 Task: Open Card Card0000000138 in Board Board0000000035 in Workspace WS0000000012 in Trello. Add Member Mailaustralia7@gmail.com to Card Card0000000138 in Board Board0000000035 in Workspace WS0000000012 in Trello. Add Blue Label titled Label0000000138 to Card Card0000000138 in Board Board0000000035 in Workspace WS0000000012 in Trello. Add Checklist CL0000000138 to Card Card0000000138 in Board Board0000000035 in Workspace WS0000000012 in Trello. Add Dates with Start Date as Sep 01 2023 and Due Date as Sep 30 2023 to Card Card0000000138 in Board Board0000000035 in Workspace WS0000000012 in Trello
Action: Mouse moved to (279, 305)
Screenshot: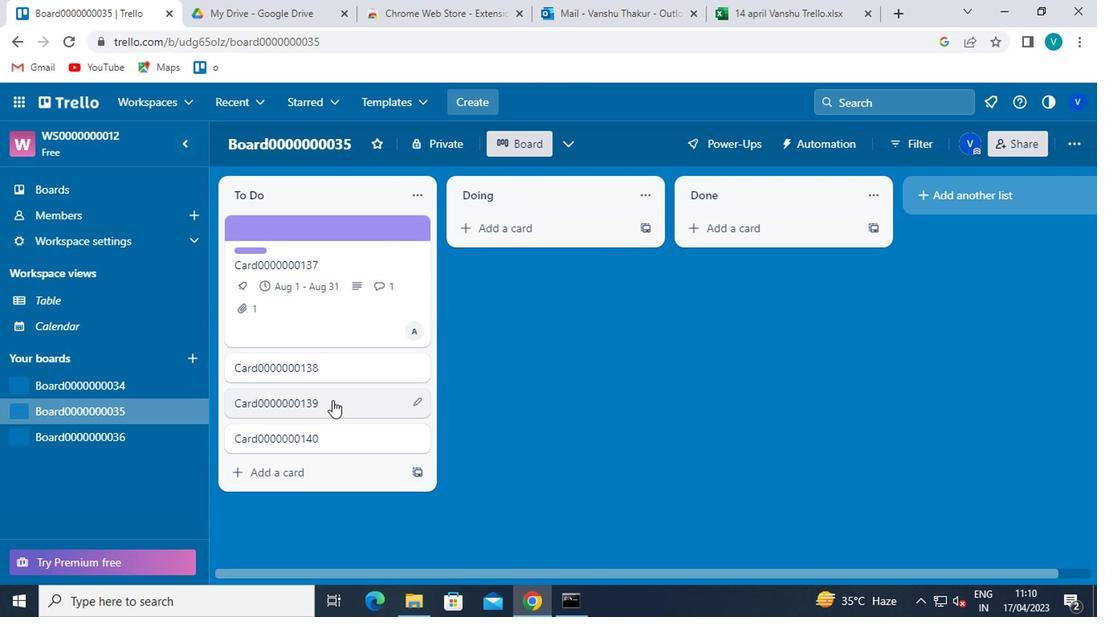 
Action: Mouse pressed left at (279, 305)
Screenshot: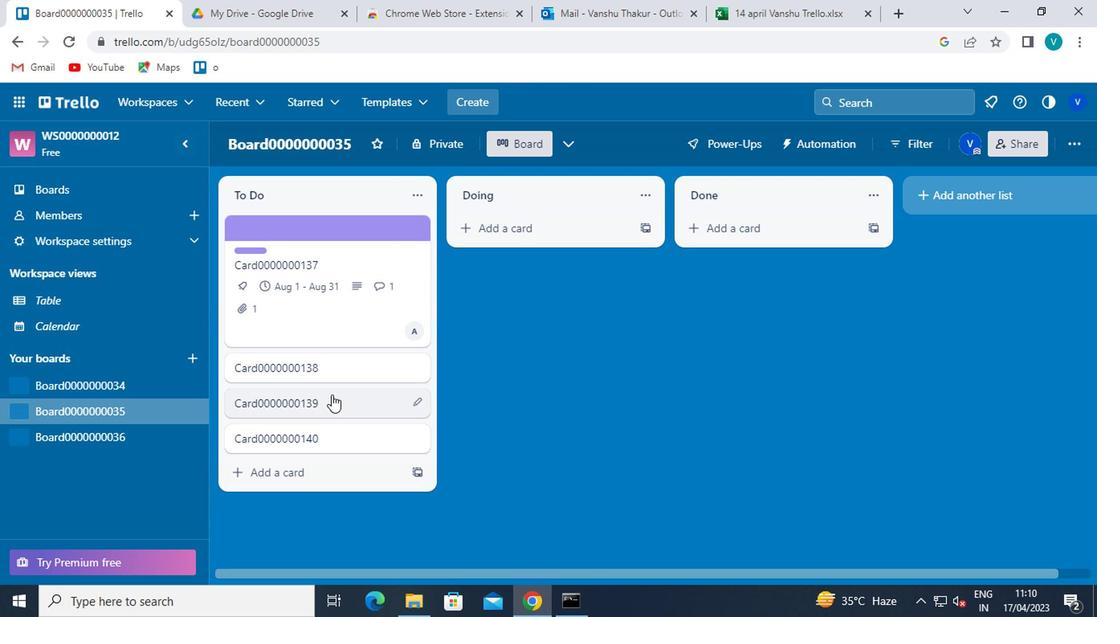 
Action: Mouse moved to (553, 203)
Screenshot: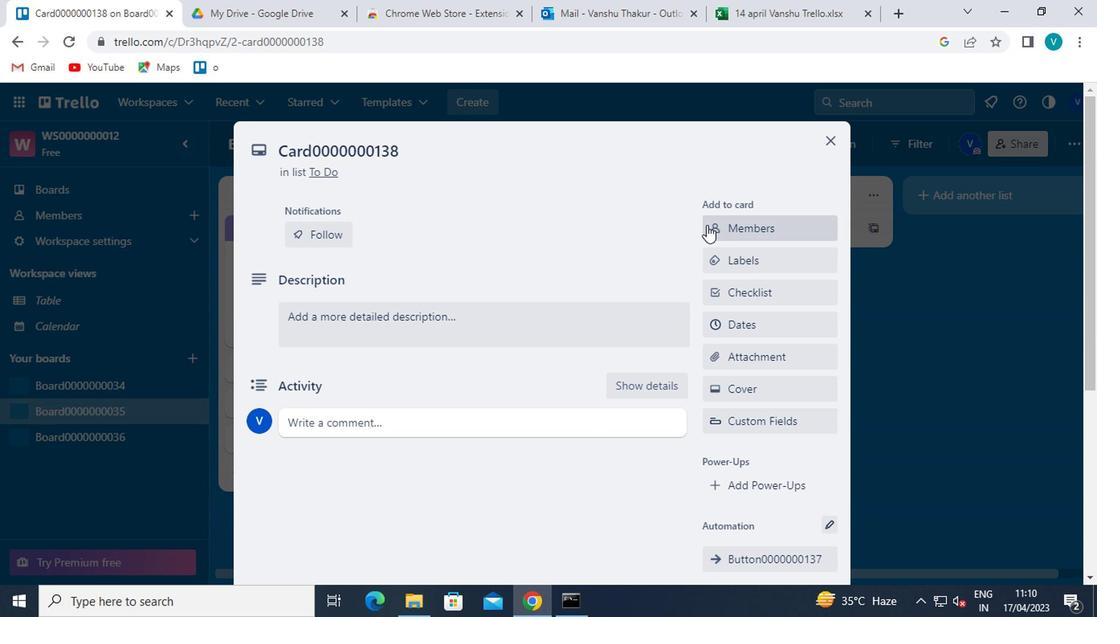 
Action: Mouse pressed left at (553, 203)
Screenshot: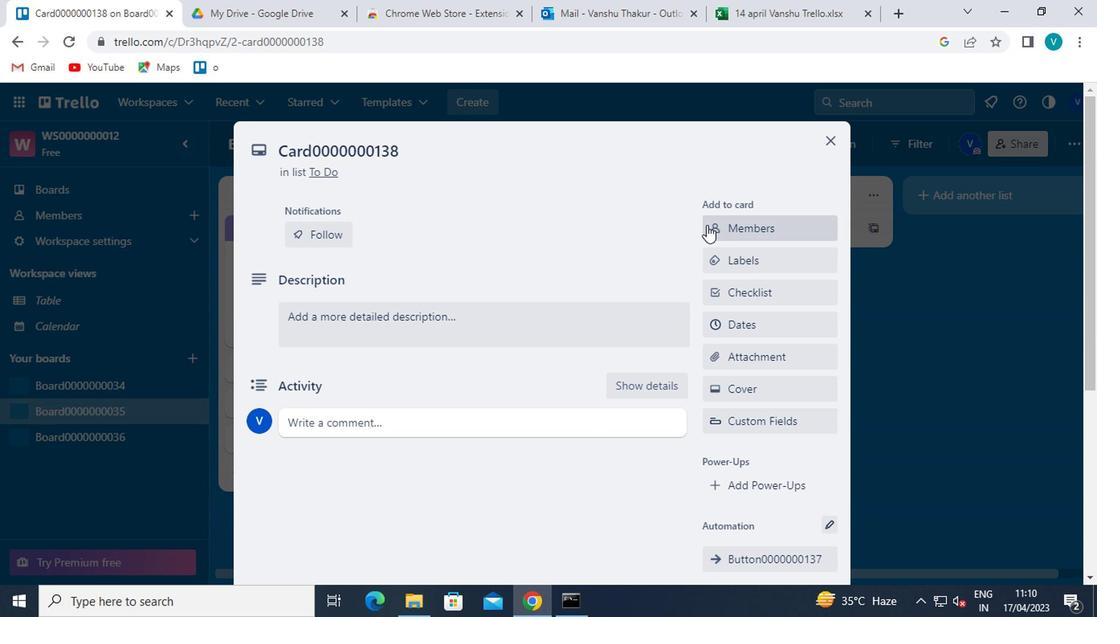 
Action: Mouse moved to (584, 259)
Screenshot: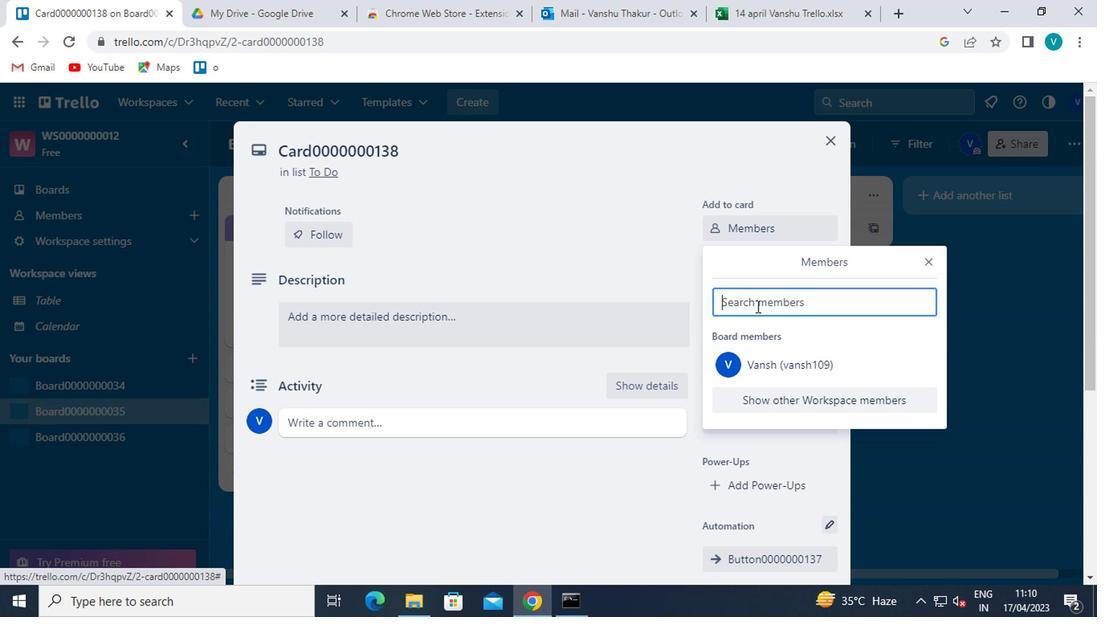 
Action: Mouse pressed left at (584, 259)
Screenshot: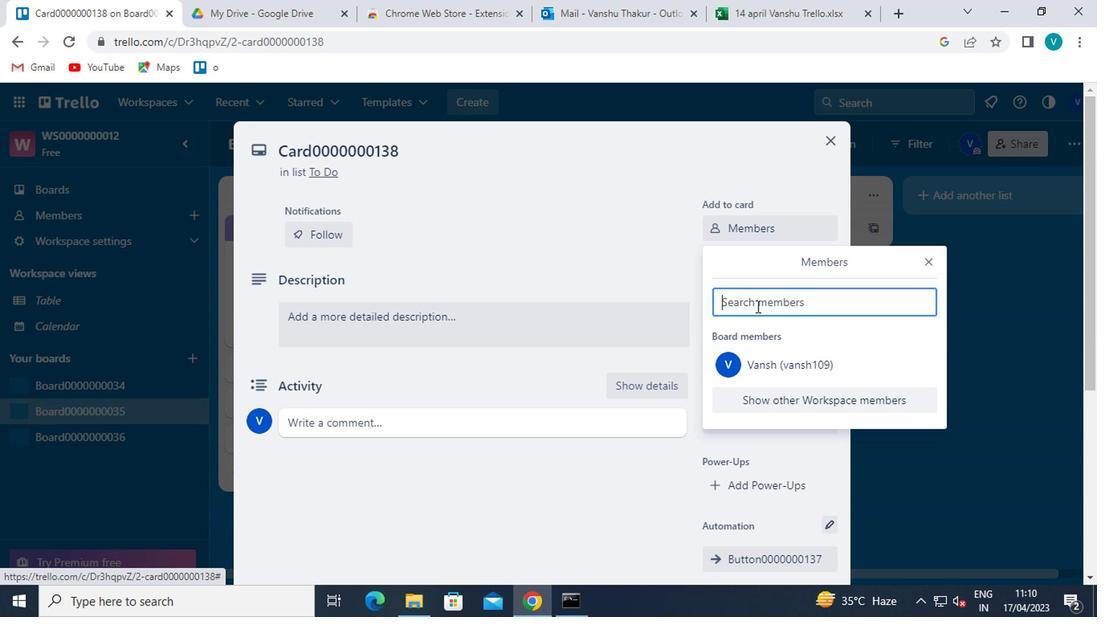 
Action: Key pressed <Key.shift>MAILAUSTRALIA
Screenshot: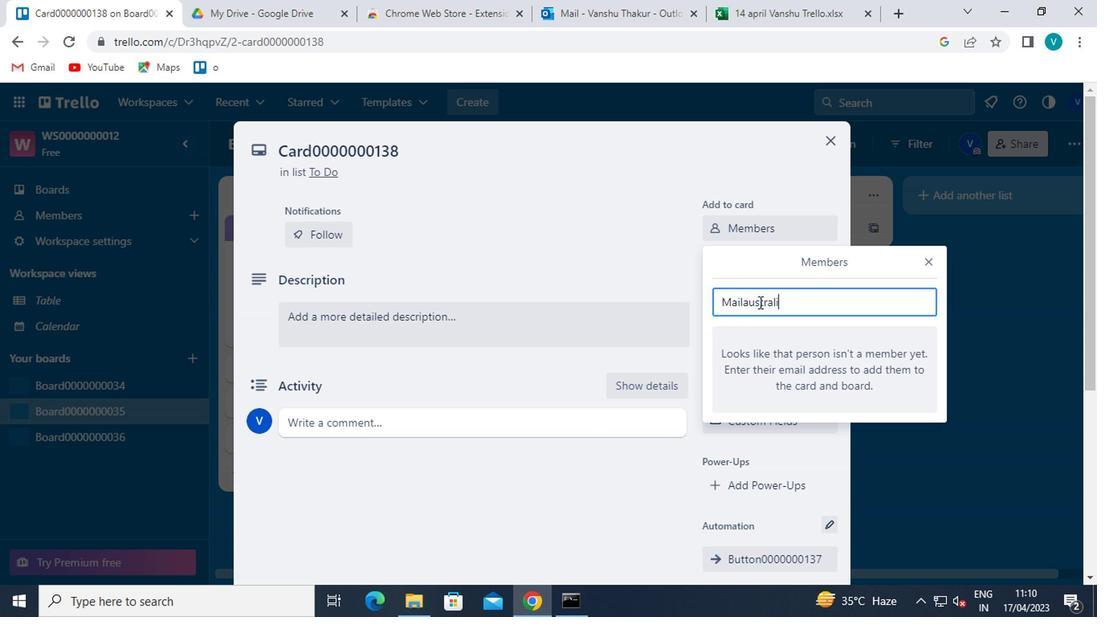 
Action: Mouse moved to (656, 275)
Screenshot: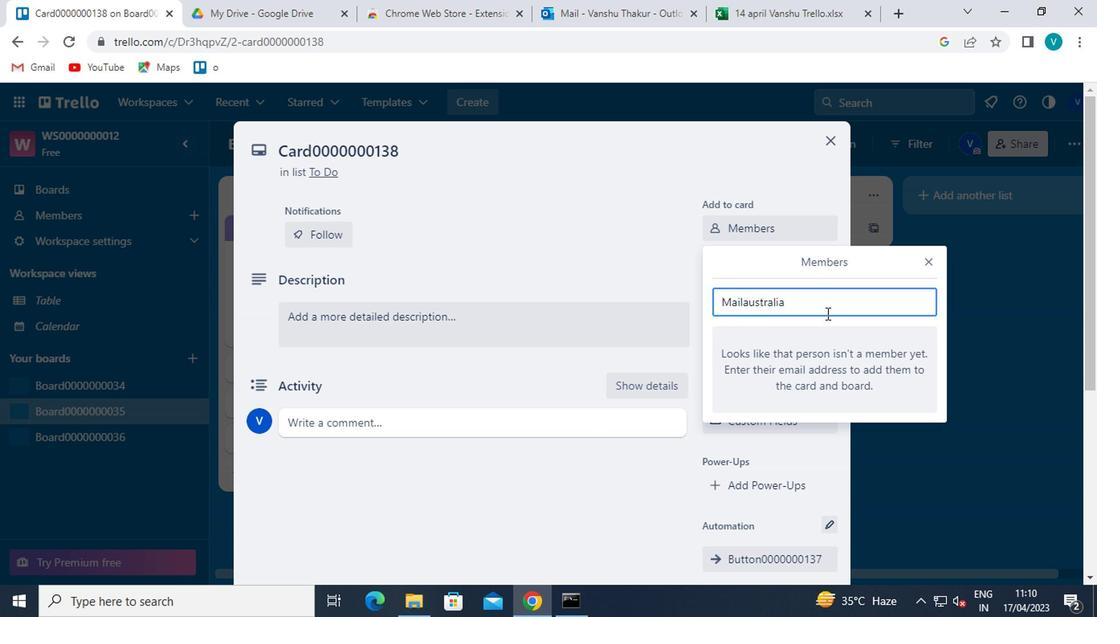 
Action: Key pressed 7<Key.shift>@GMAIL.COM
Screenshot: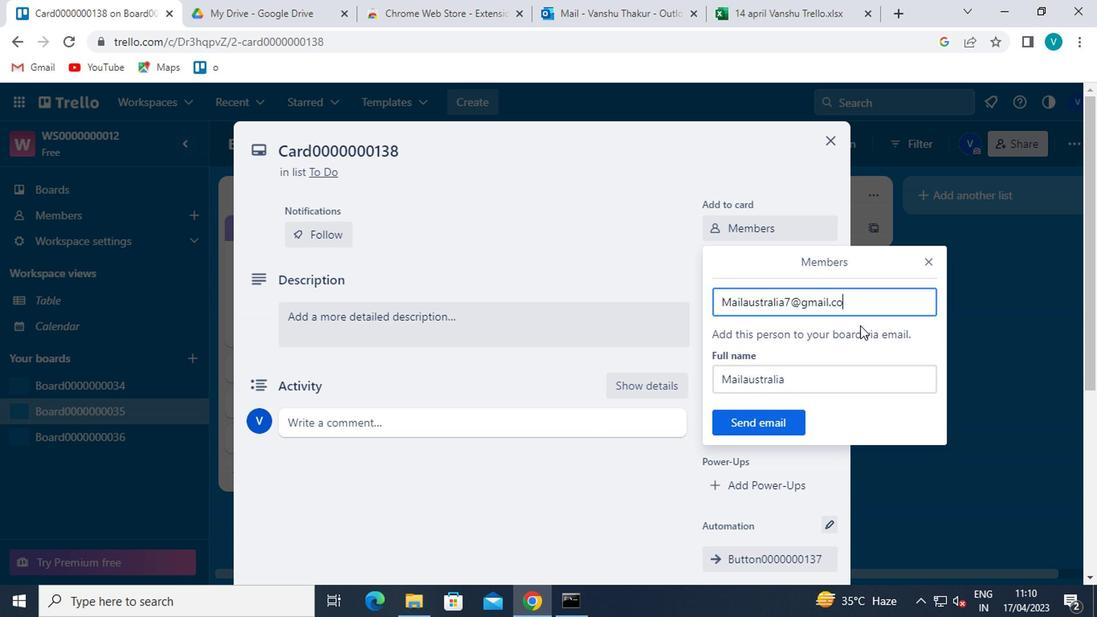 
Action: Mouse moved to (580, 340)
Screenshot: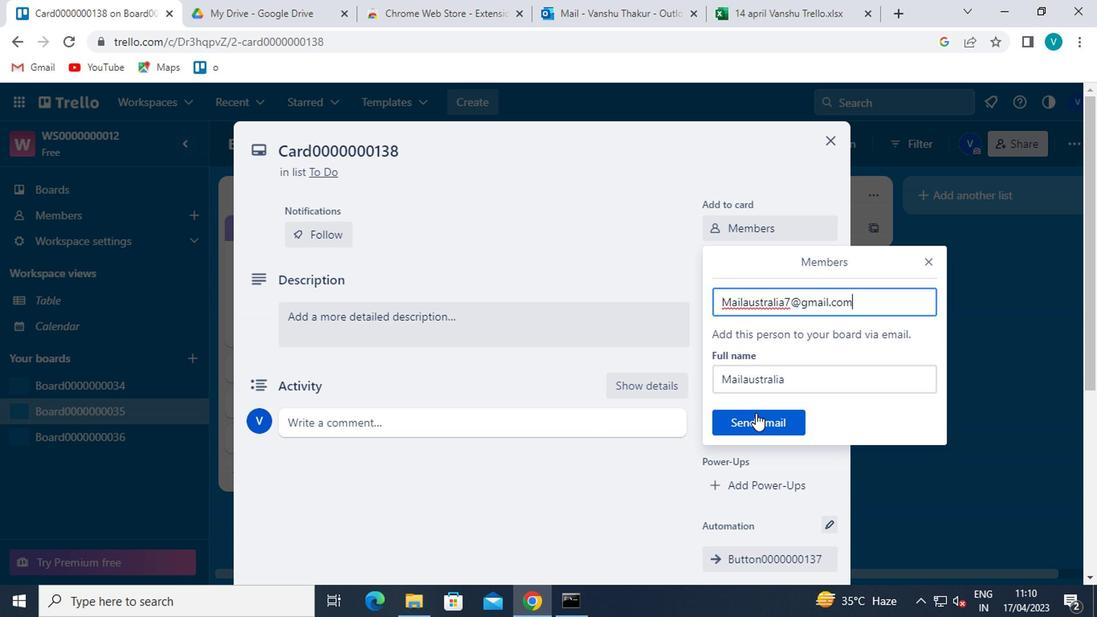 
Action: Mouse pressed left at (580, 340)
Screenshot: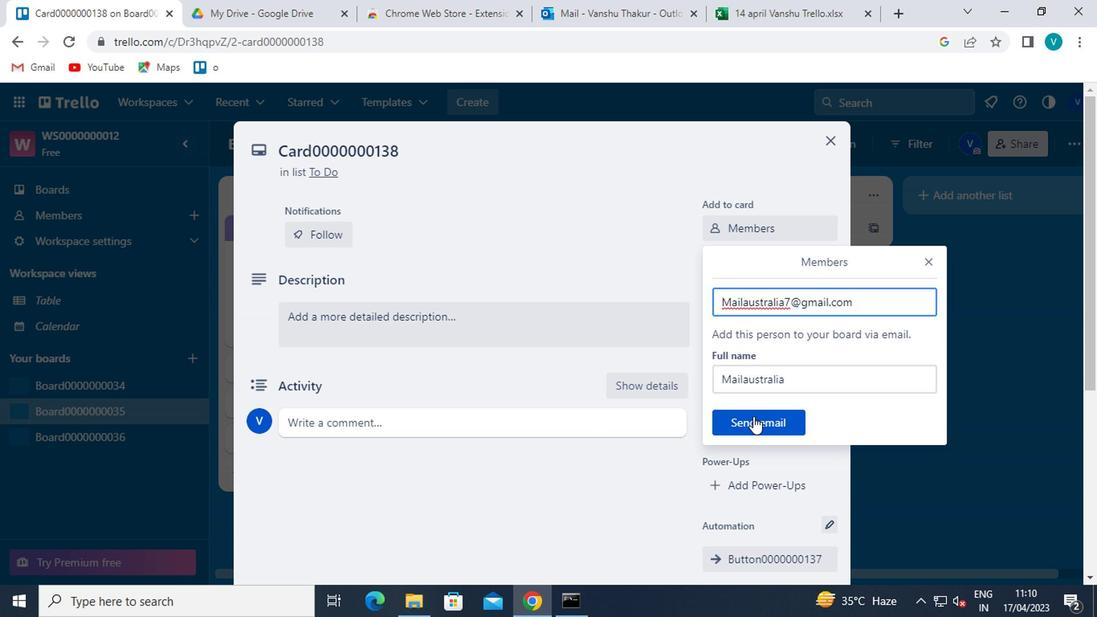 
Action: Mouse moved to (594, 225)
Screenshot: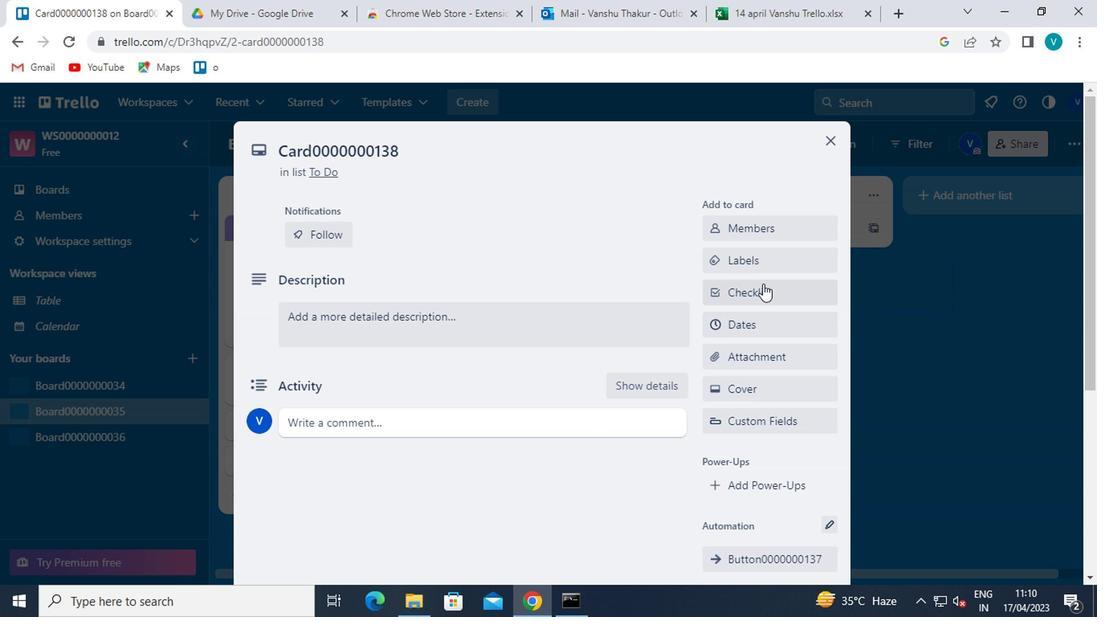 
Action: Mouse pressed left at (594, 225)
Screenshot: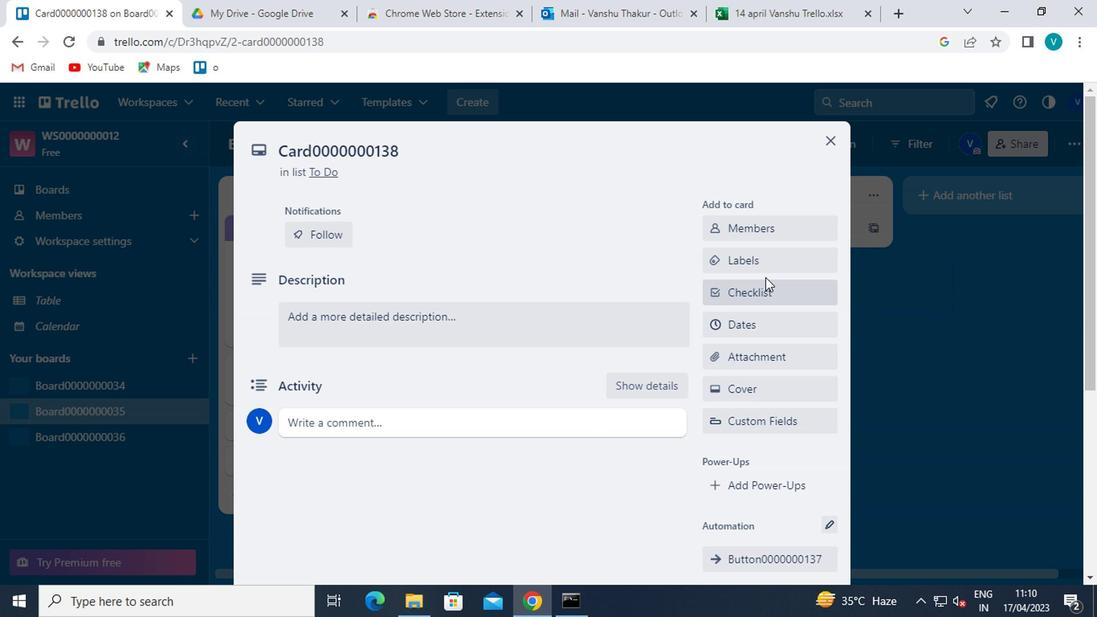 
Action: Mouse moved to (619, 369)
Screenshot: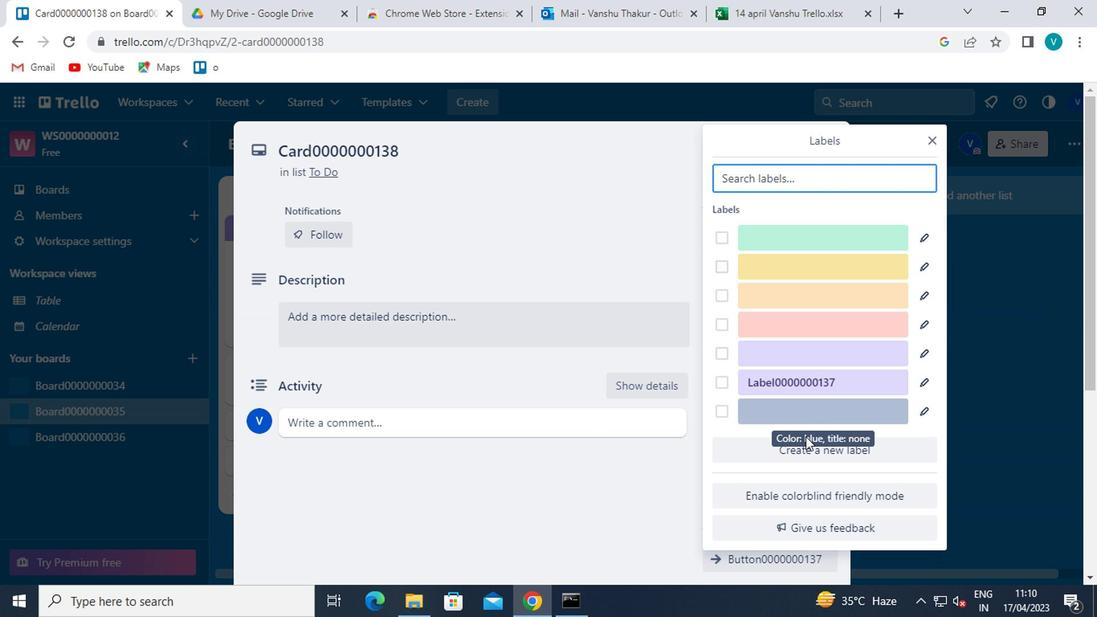 
Action: Mouse pressed left at (619, 369)
Screenshot: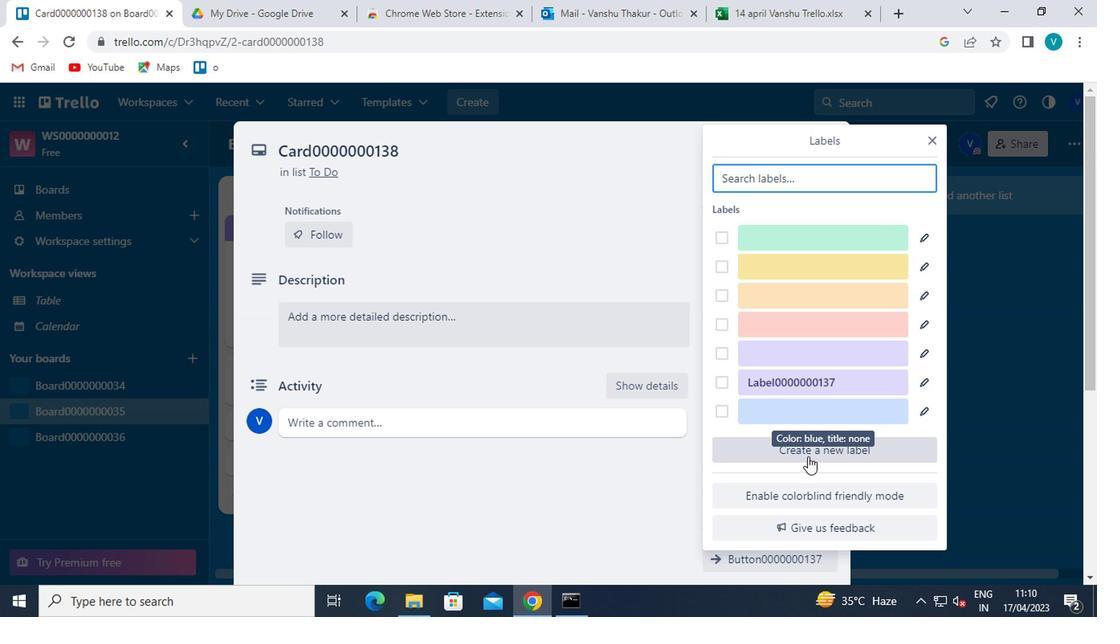 
Action: Mouse moved to (571, 370)
Screenshot: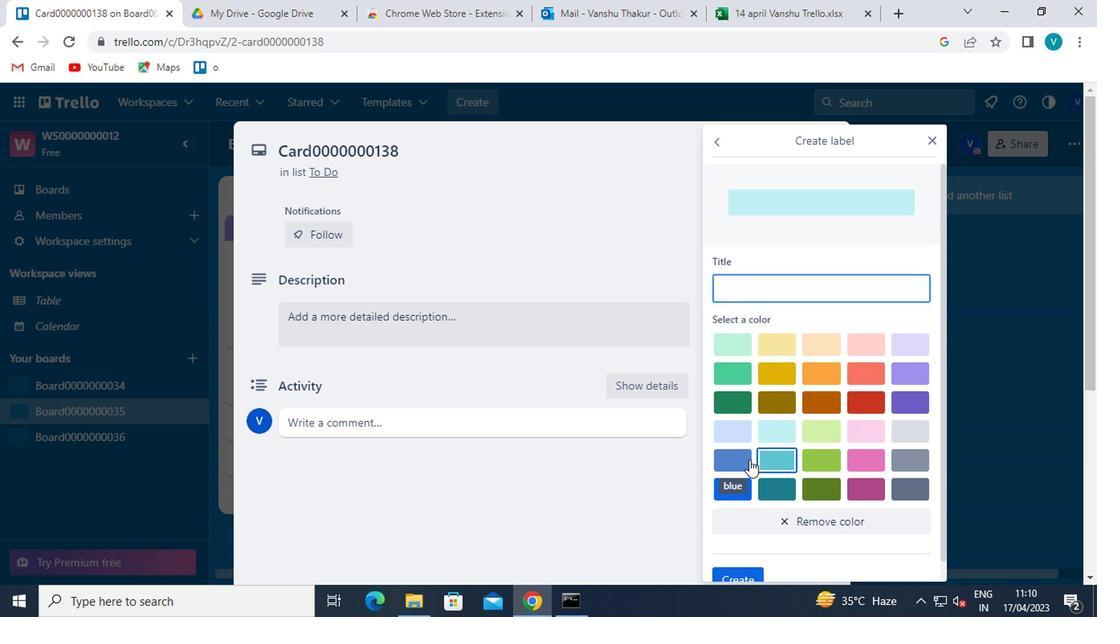
Action: Mouse pressed left at (571, 370)
Screenshot: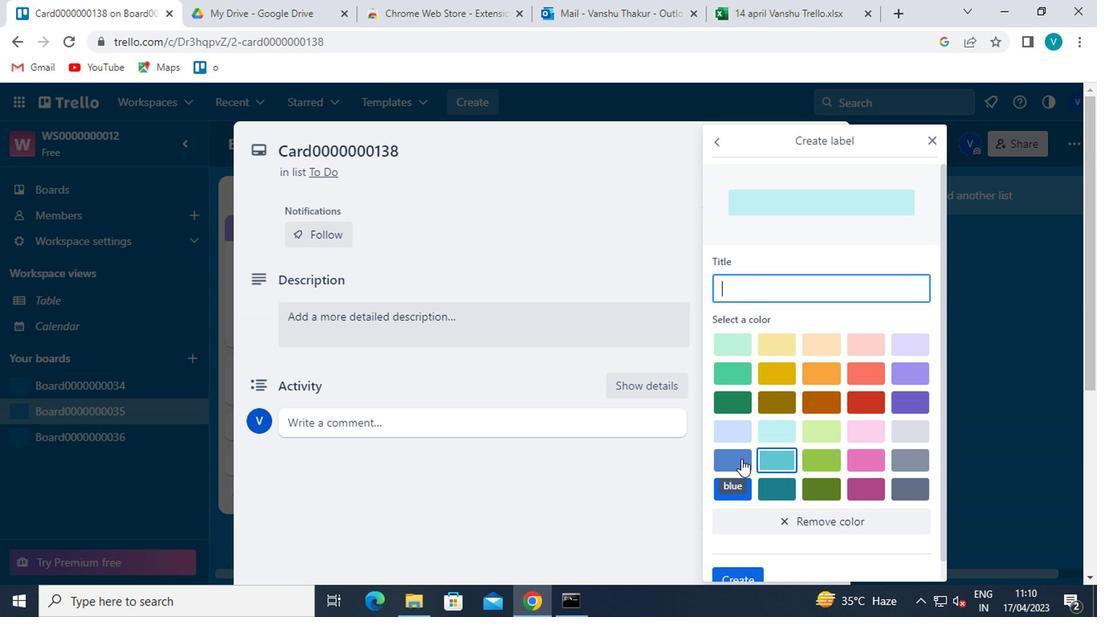 
Action: Mouse moved to (607, 245)
Screenshot: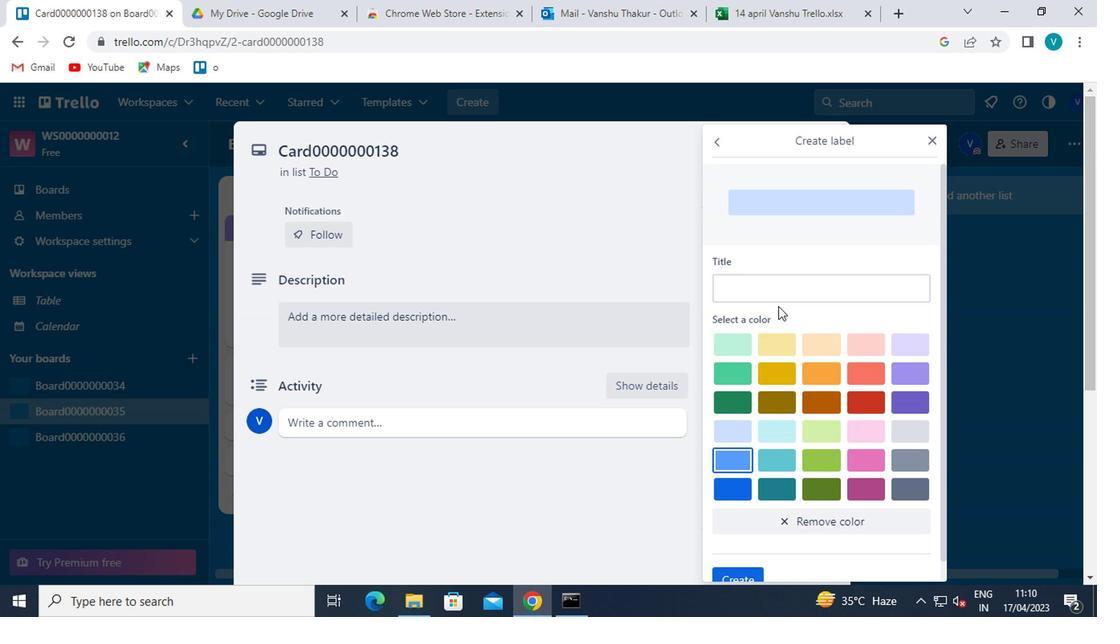 
Action: Mouse pressed left at (607, 245)
Screenshot: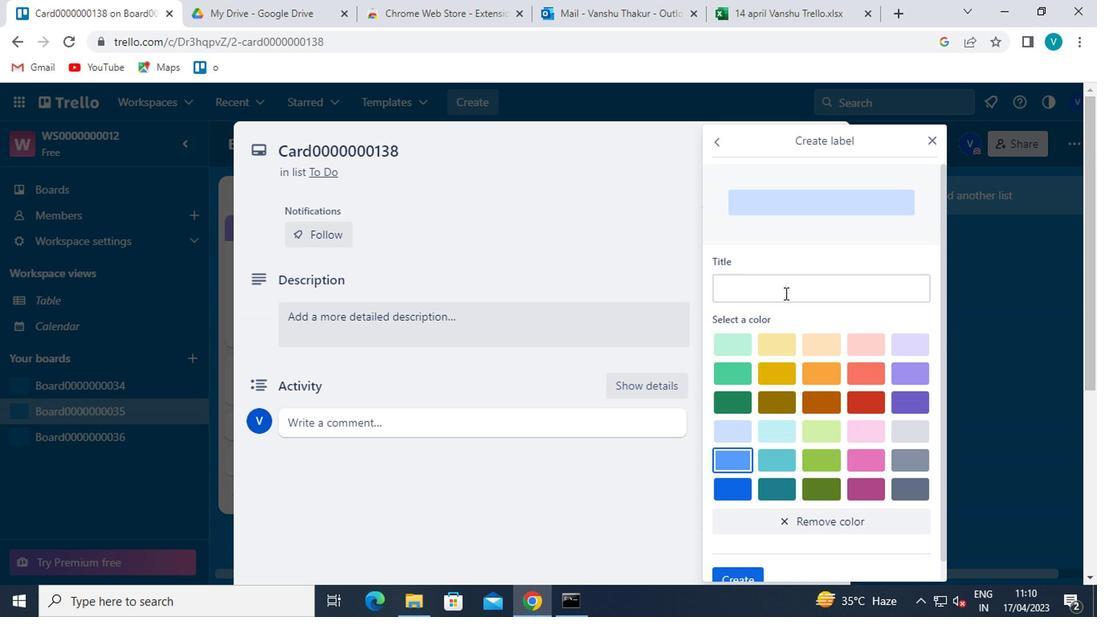 
Action: Key pressed <Key.shift>LABEL0000000138
Screenshot: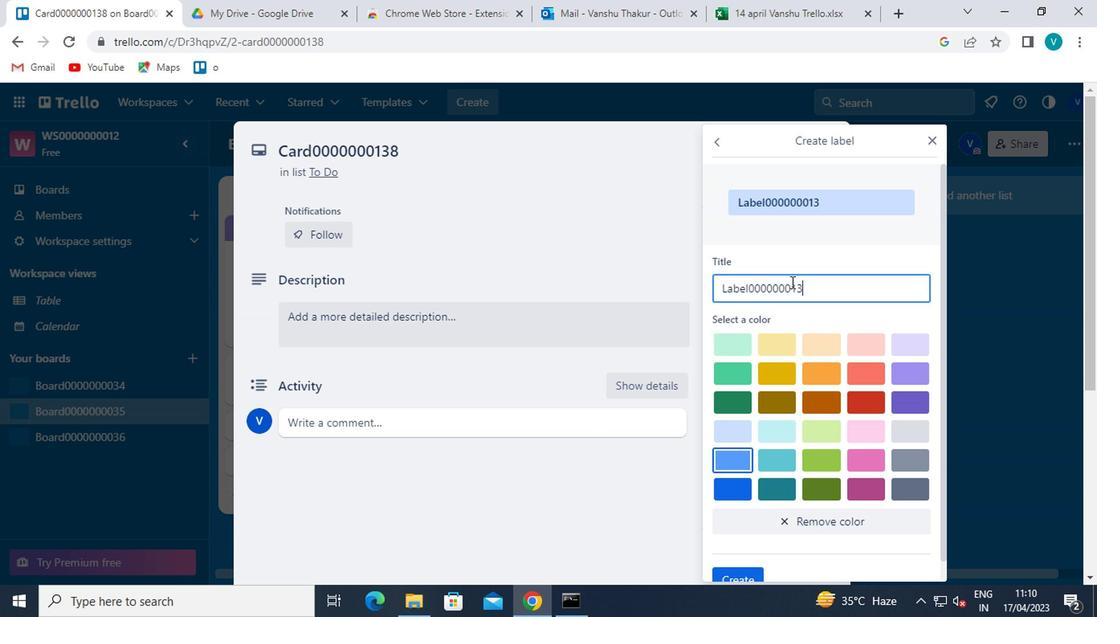 
Action: Mouse scrolled (607, 244) with delta (0, 0)
Screenshot: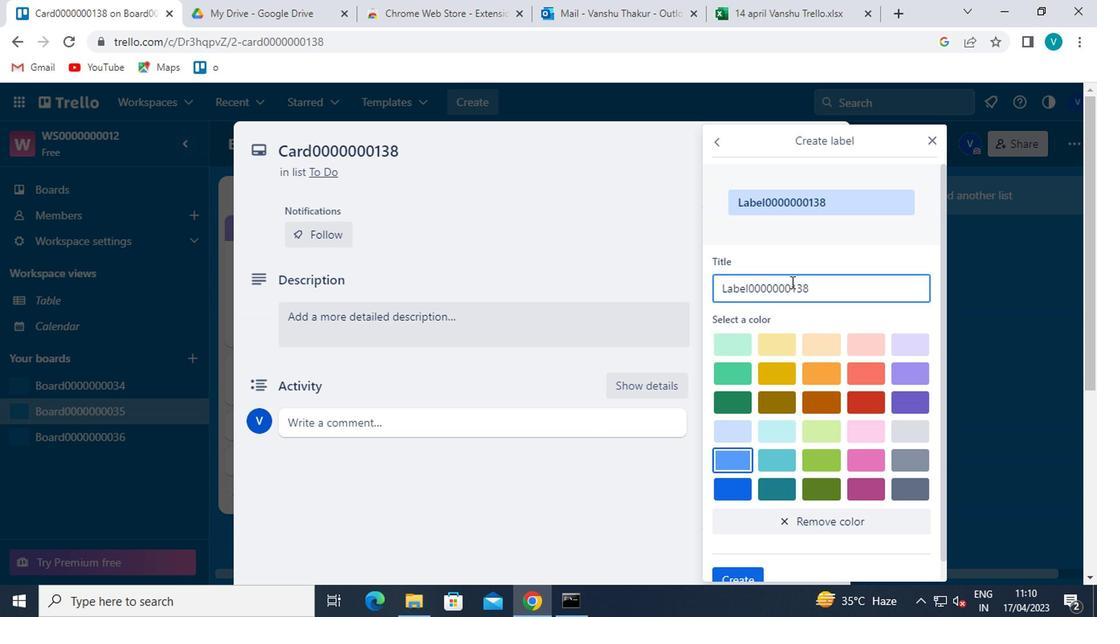 
Action: Mouse scrolled (607, 244) with delta (0, 0)
Screenshot: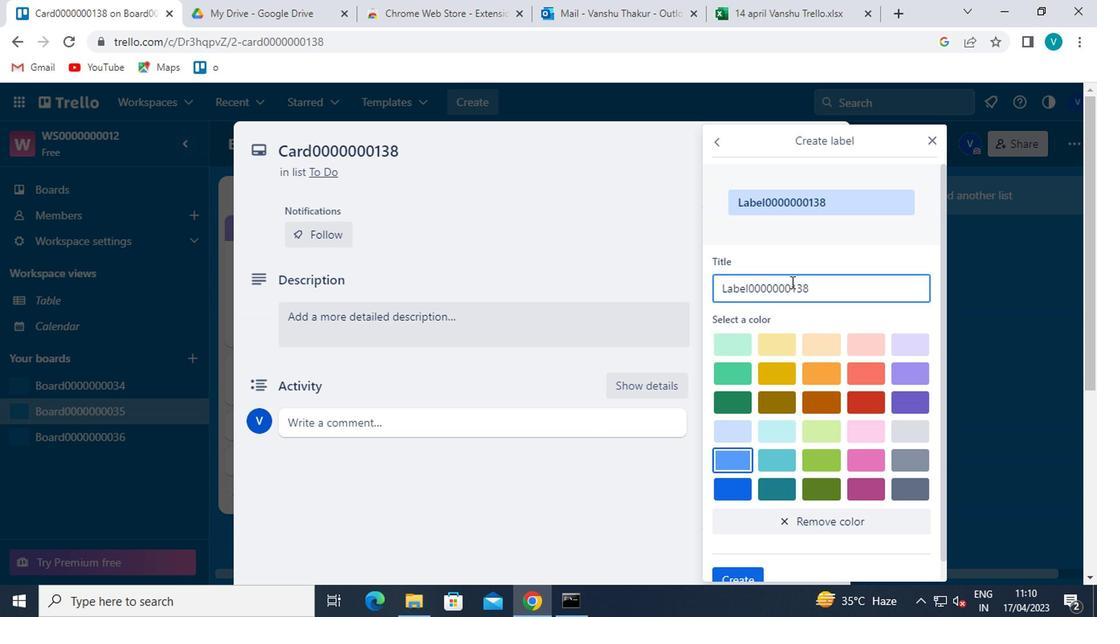 
Action: Mouse moved to (566, 434)
Screenshot: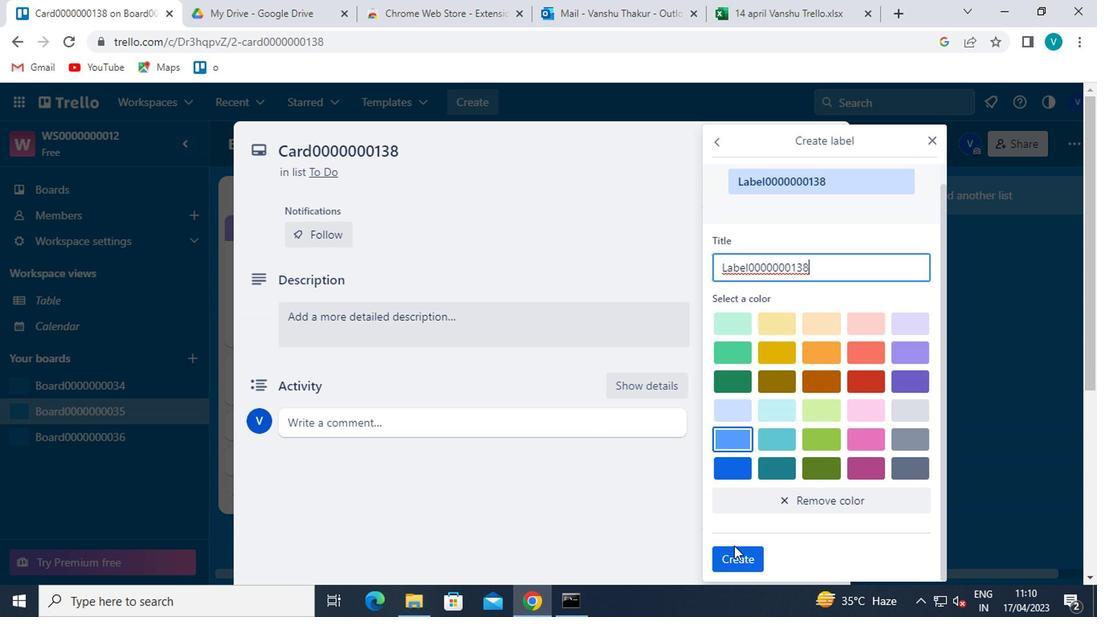 
Action: Mouse pressed left at (566, 434)
Screenshot: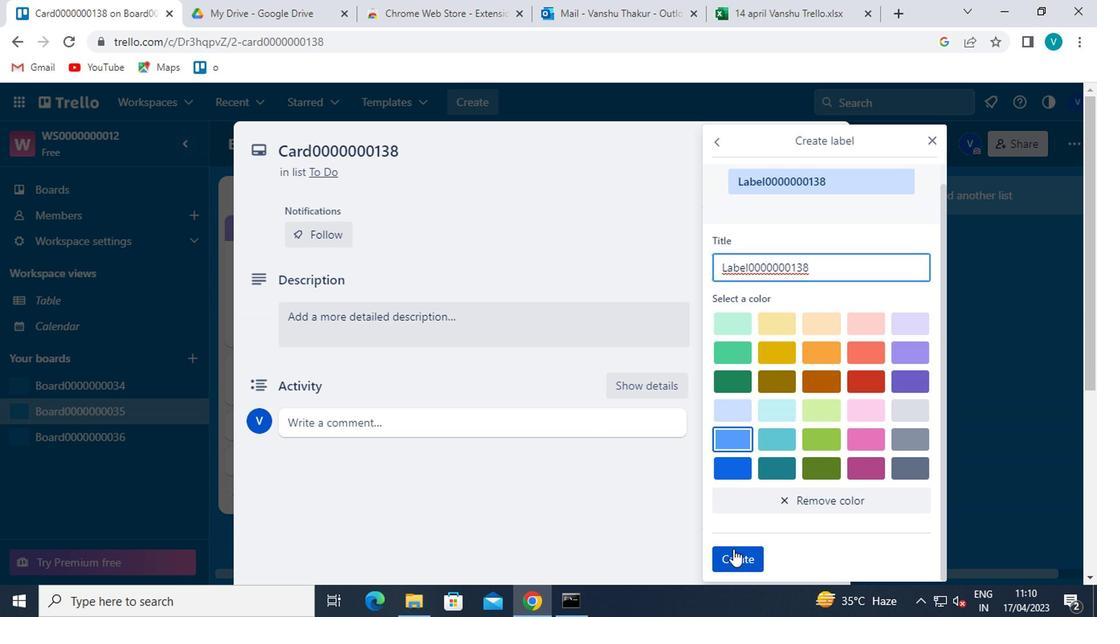 
Action: Mouse moved to (711, 148)
Screenshot: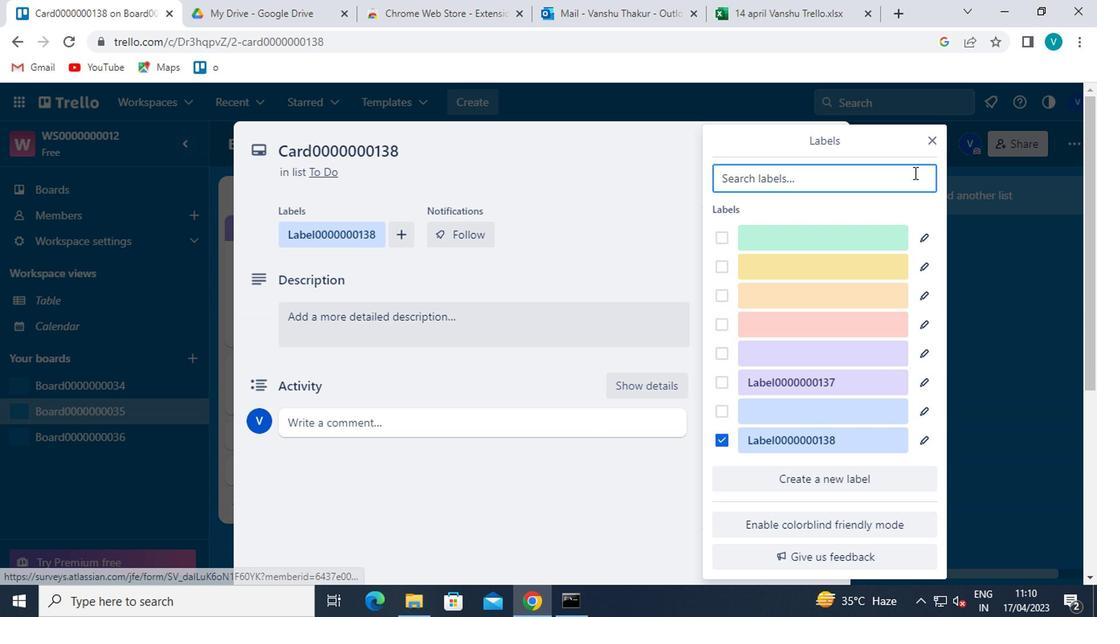 
Action: Mouse pressed left at (711, 148)
Screenshot: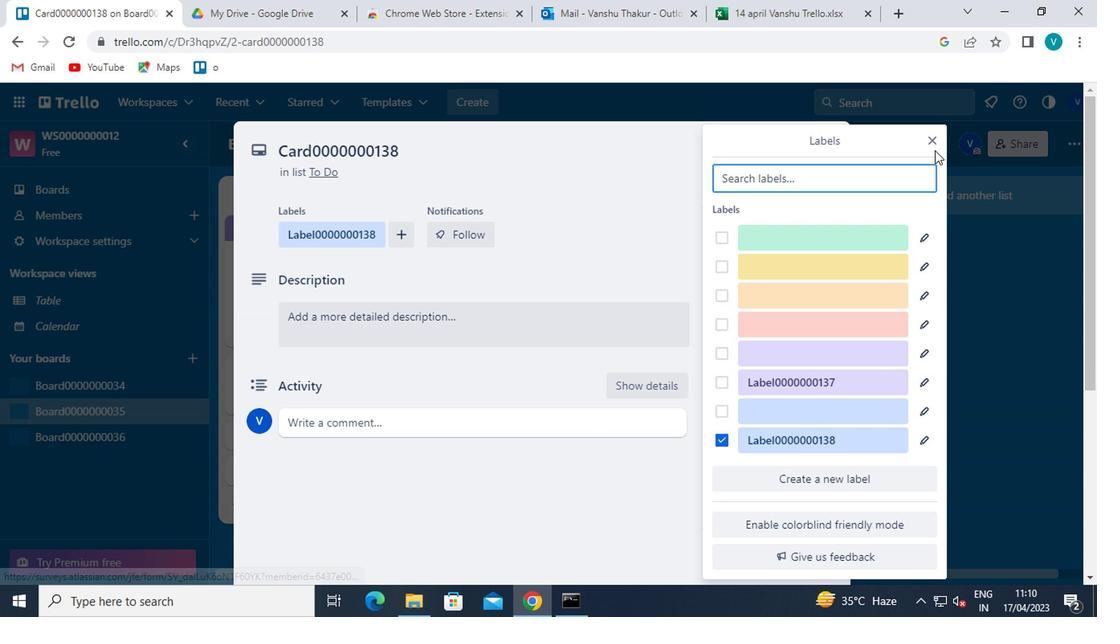 
Action: Mouse moved to (709, 143)
Screenshot: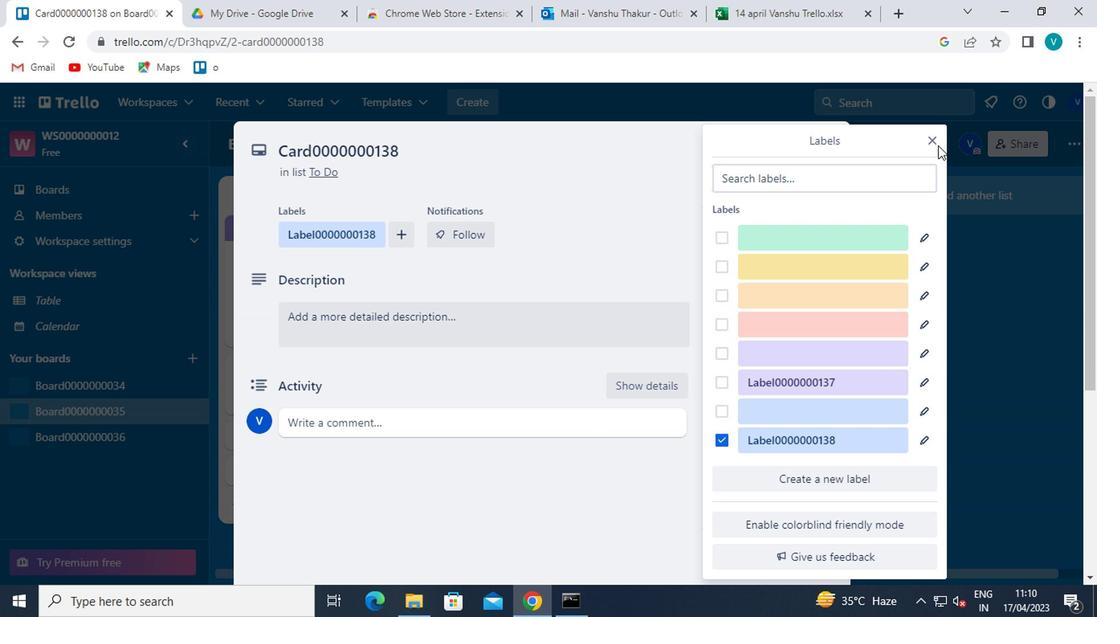 
Action: Mouse pressed left at (709, 143)
Screenshot: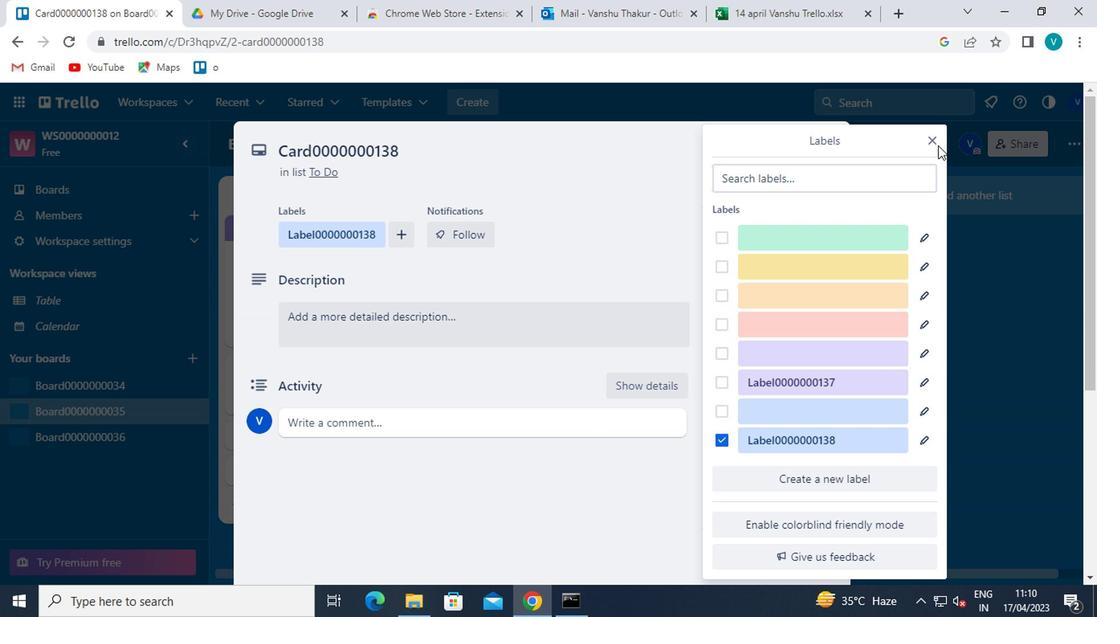 
Action: Mouse moved to (605, 246)
Screenshot: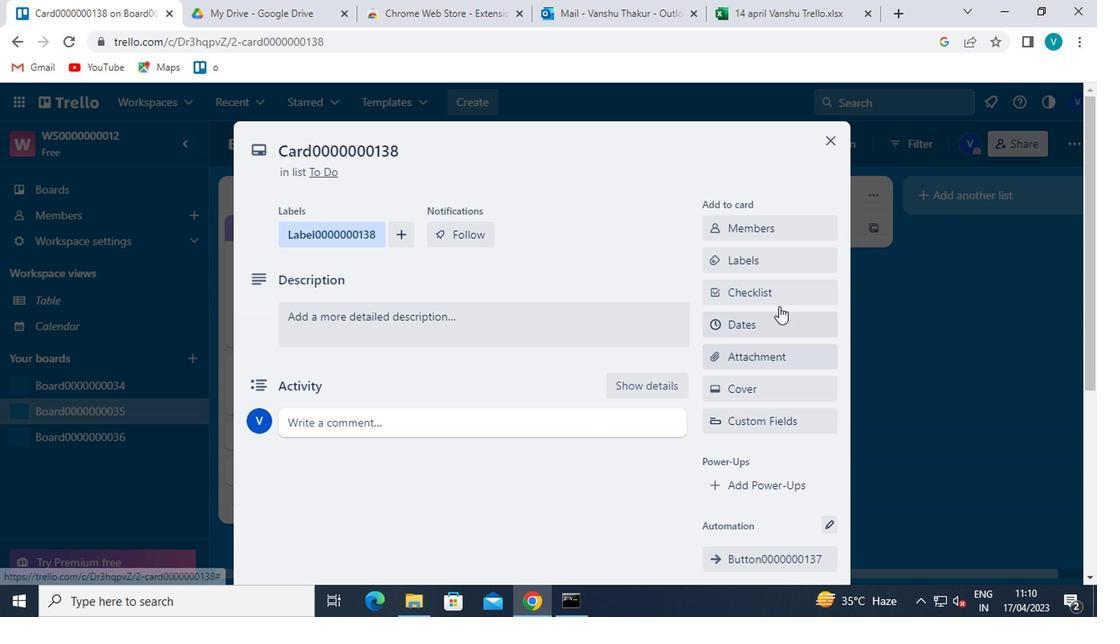 
Action: Mouse pressed left at (605, 246)
Screenshot: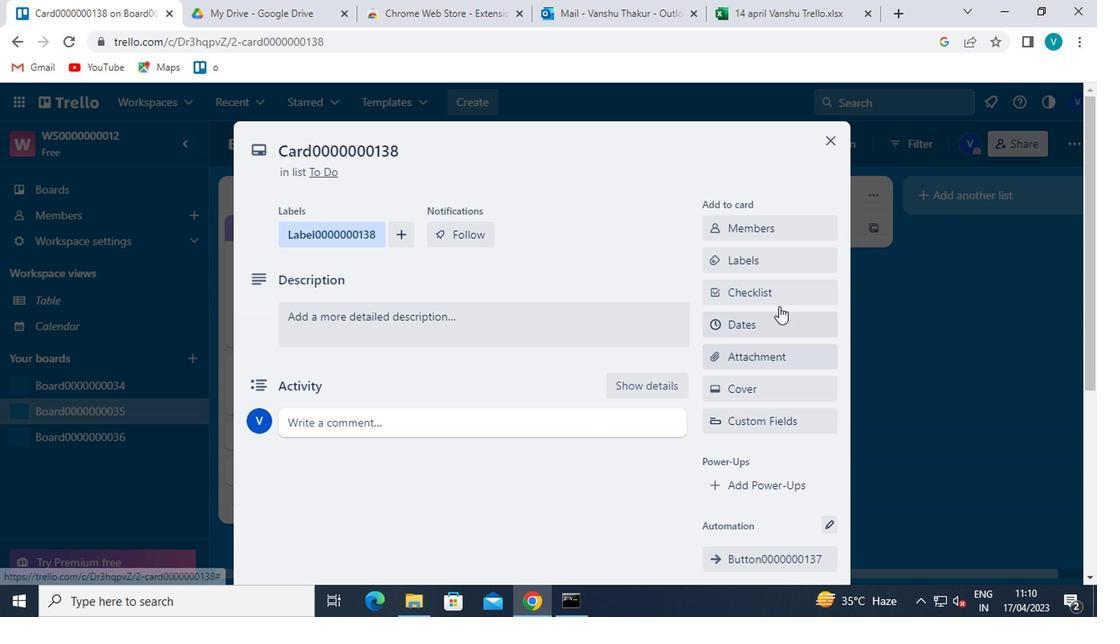 
Action: Key pressed <Key.shift>CL0000000138
Screenshot: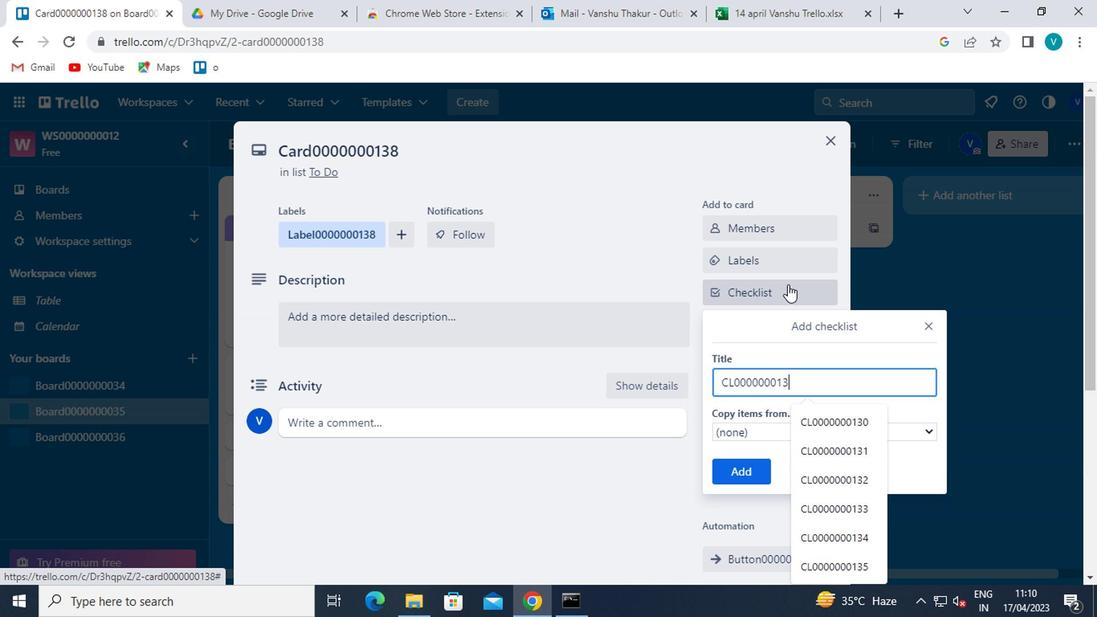 
Action: Mouse moved to (578, 379)
Screenshot: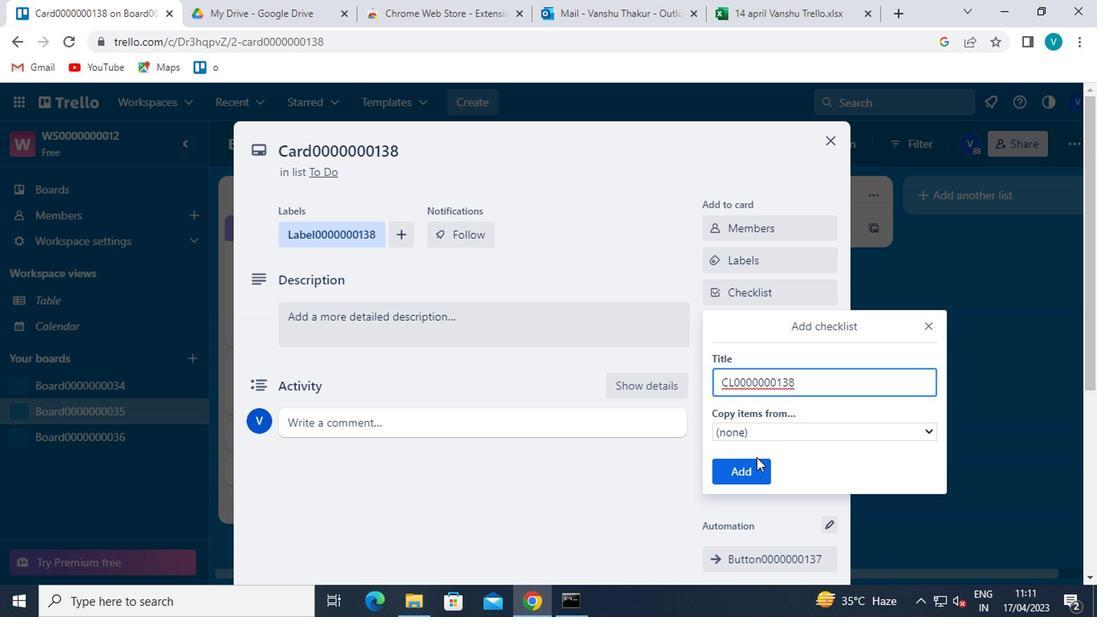 
Action: Mouse pressed left at (578, 379)
Screenshot: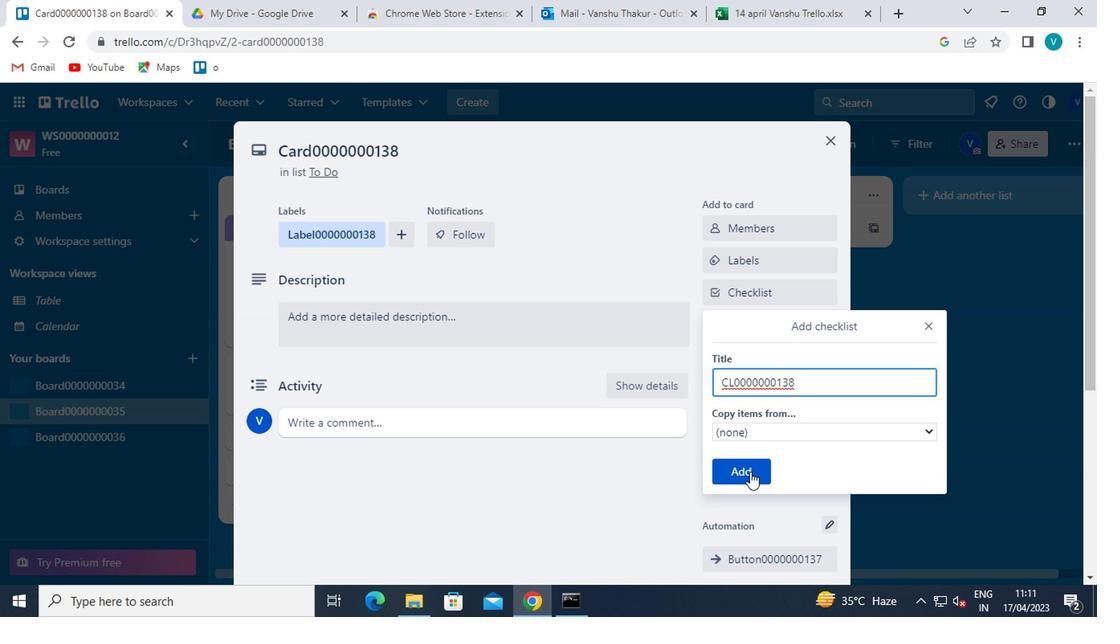 
Action: Mouse moved to (602, 276)
Screenshot: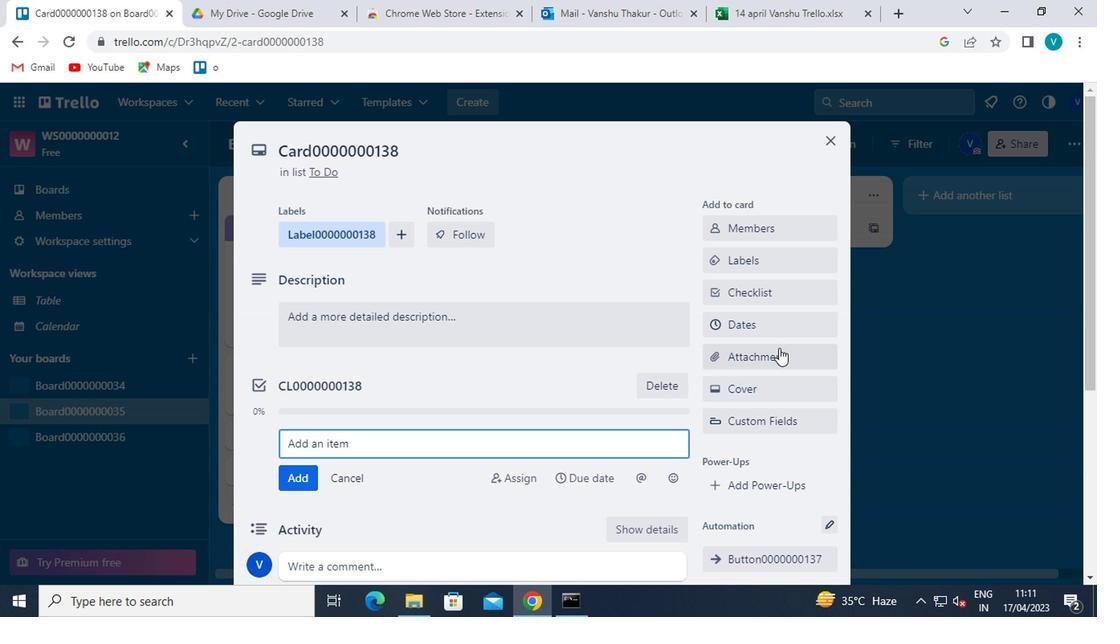 
Action: Mouse pressed left at (602, 276)
Screenshot: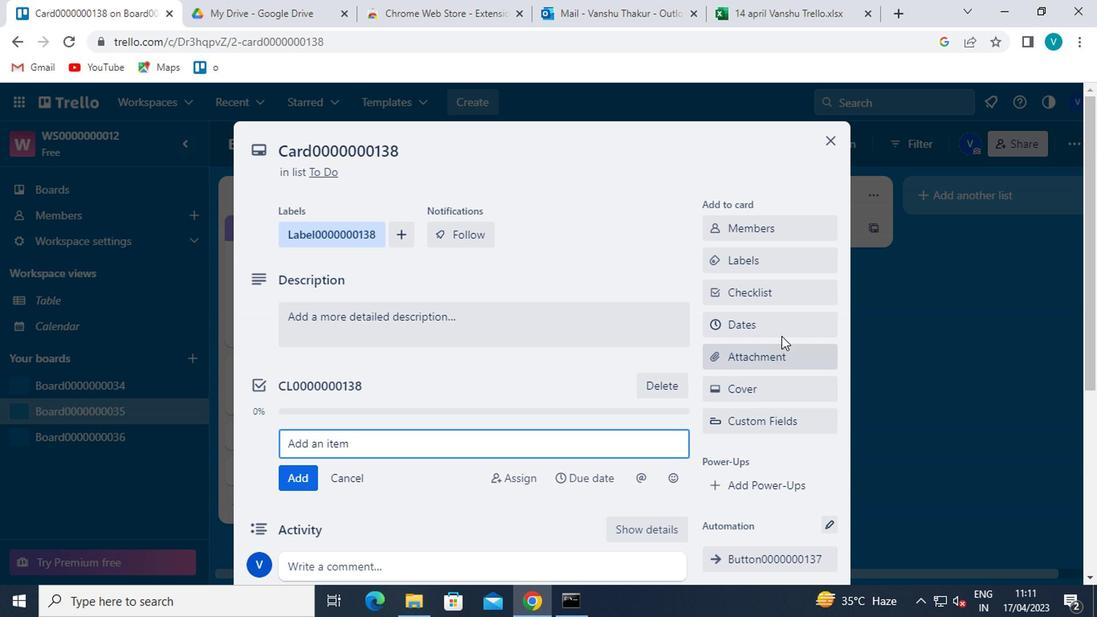 
Action: Mouse moved to (555, 351)
Screenshot: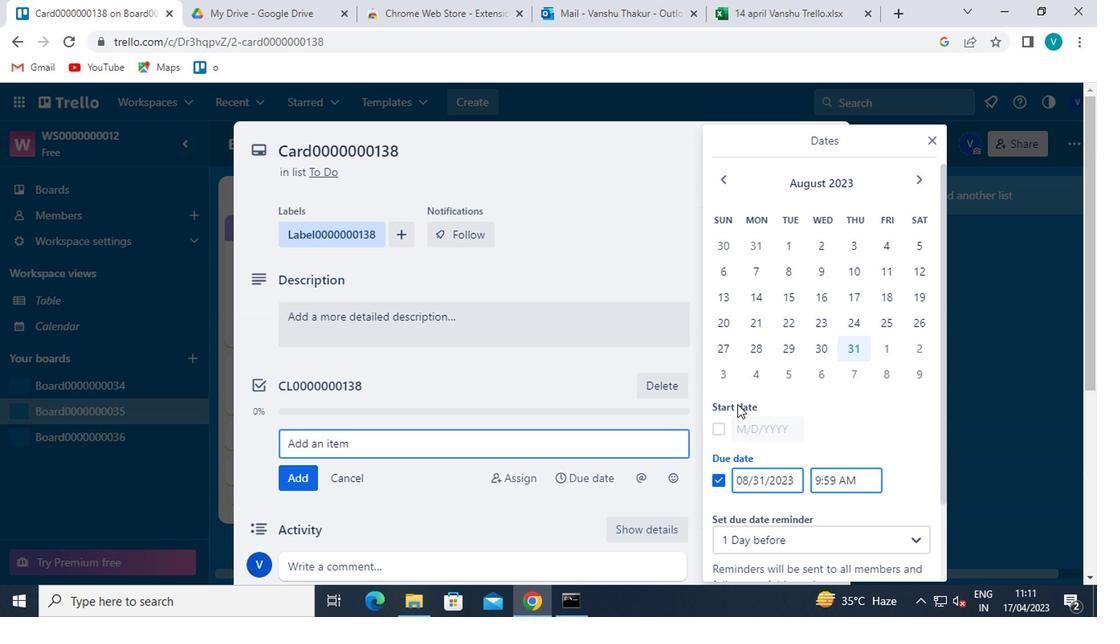 
Action: Mouse pressed left at (555, 351)
Screenshot: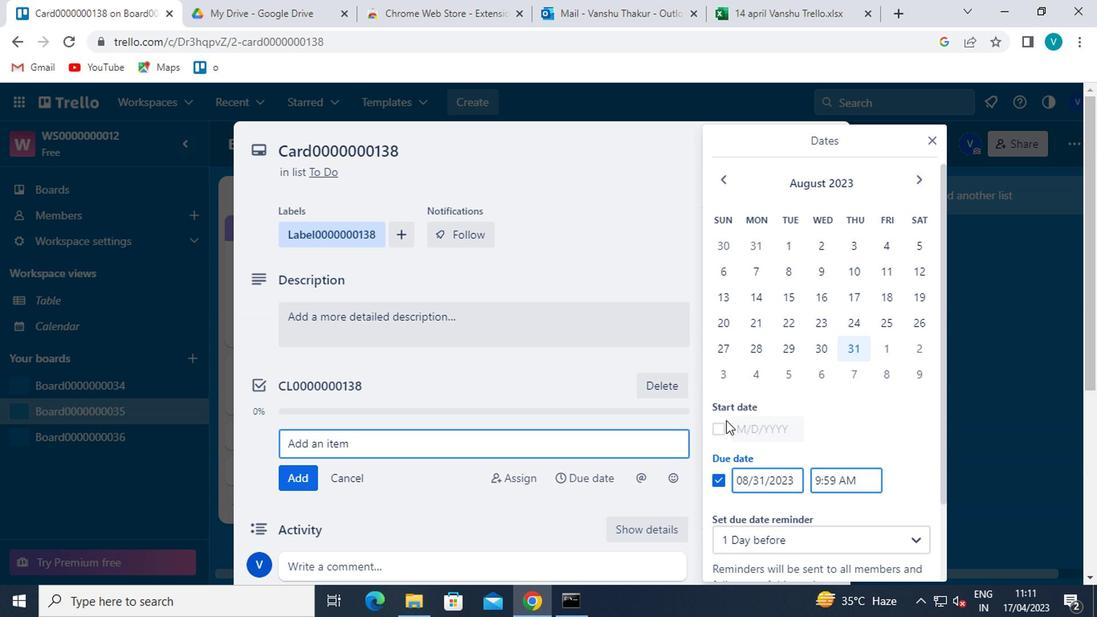 
Action: Mouse moved to (699, 169)
Screenshot: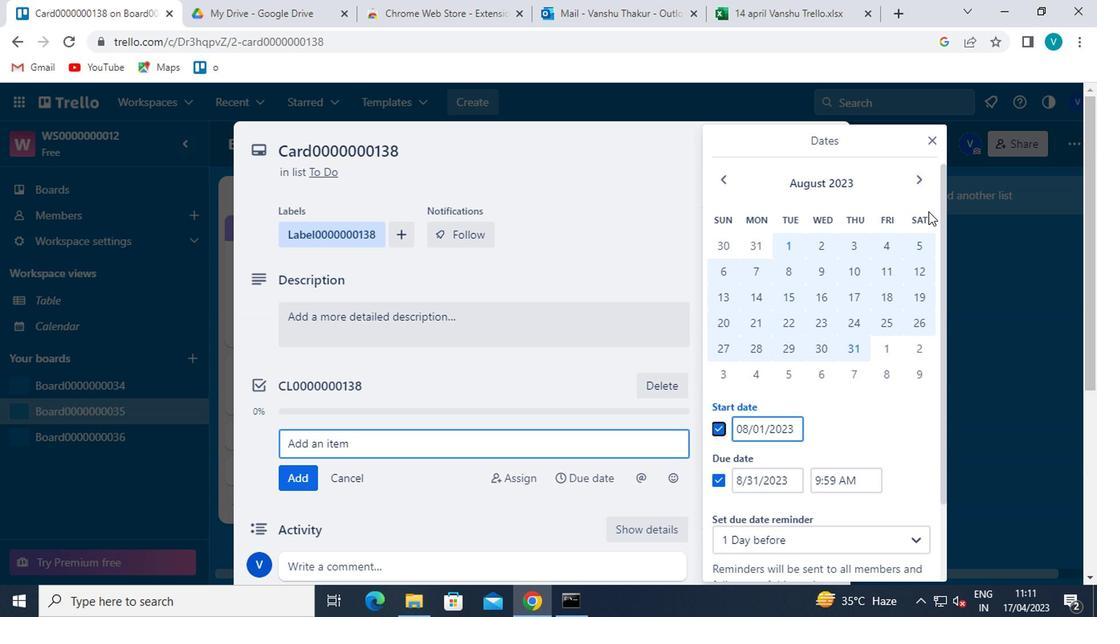 
Action: Mouse pressed left at (699, 169)
Screenshot: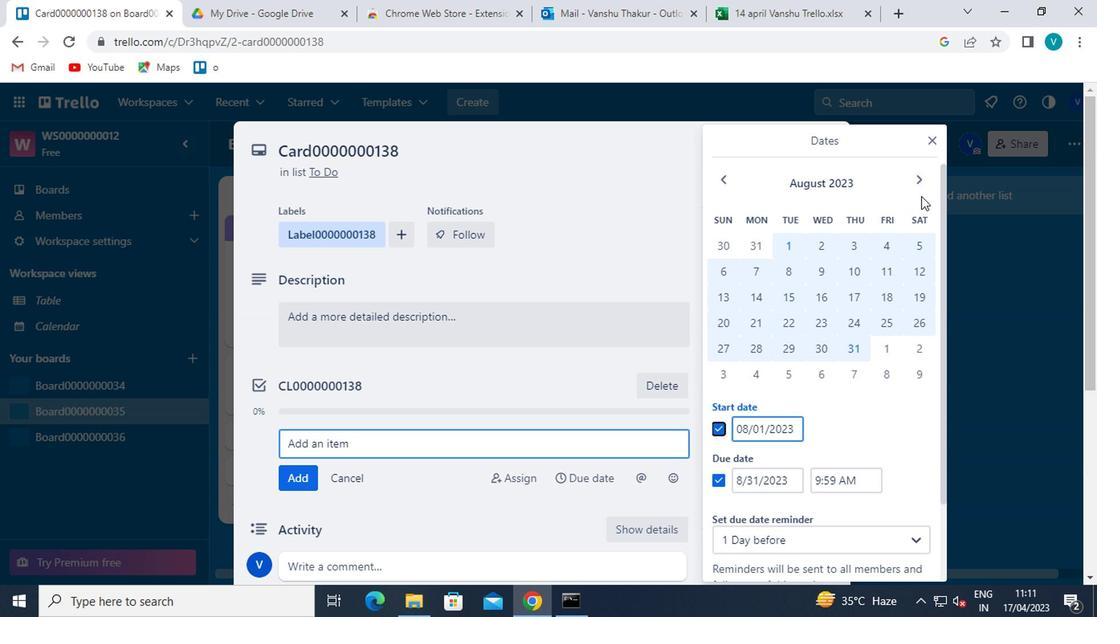 
Action: Mouse moved to (667, 220)
Screenshot: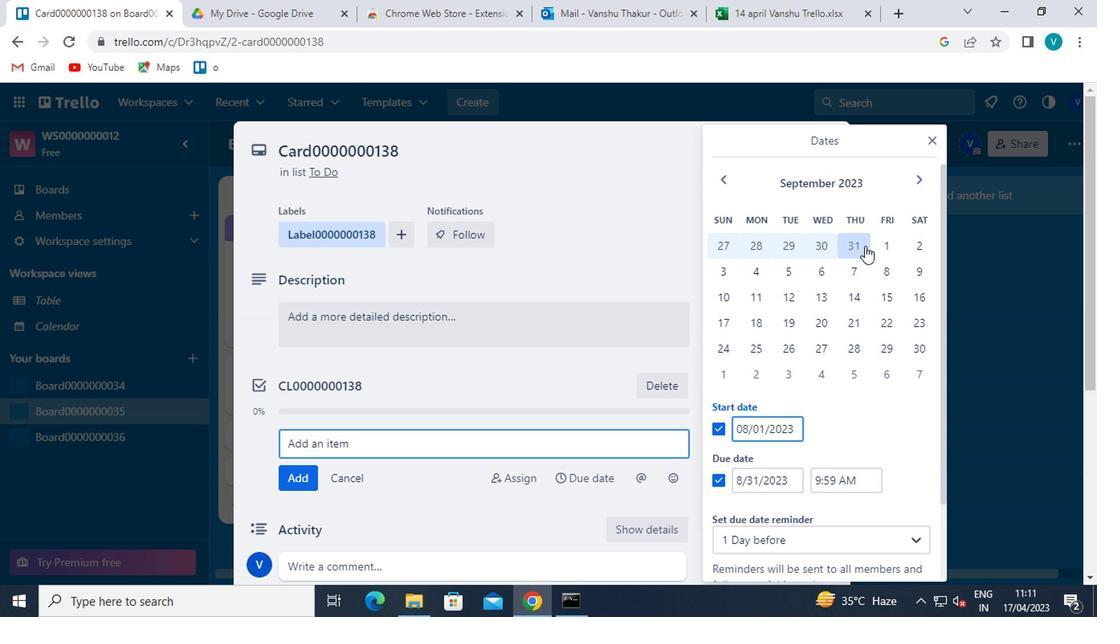 
Action: Mouse pressed left at (667, 220)
Screenshot: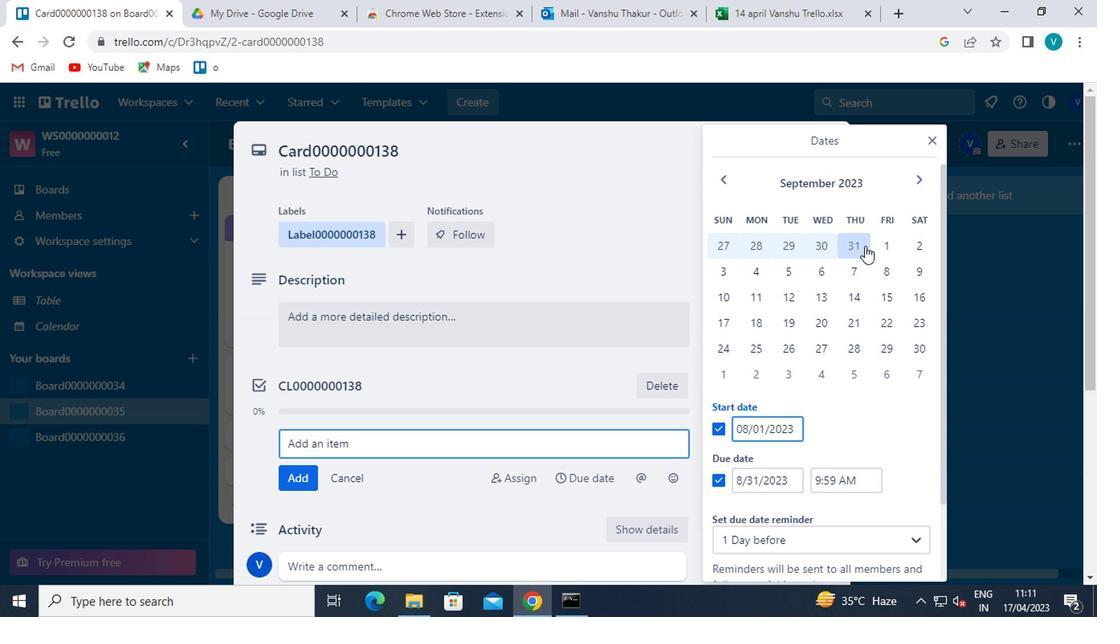 
Action: Mouse moved to (690, 290)
Screenshot: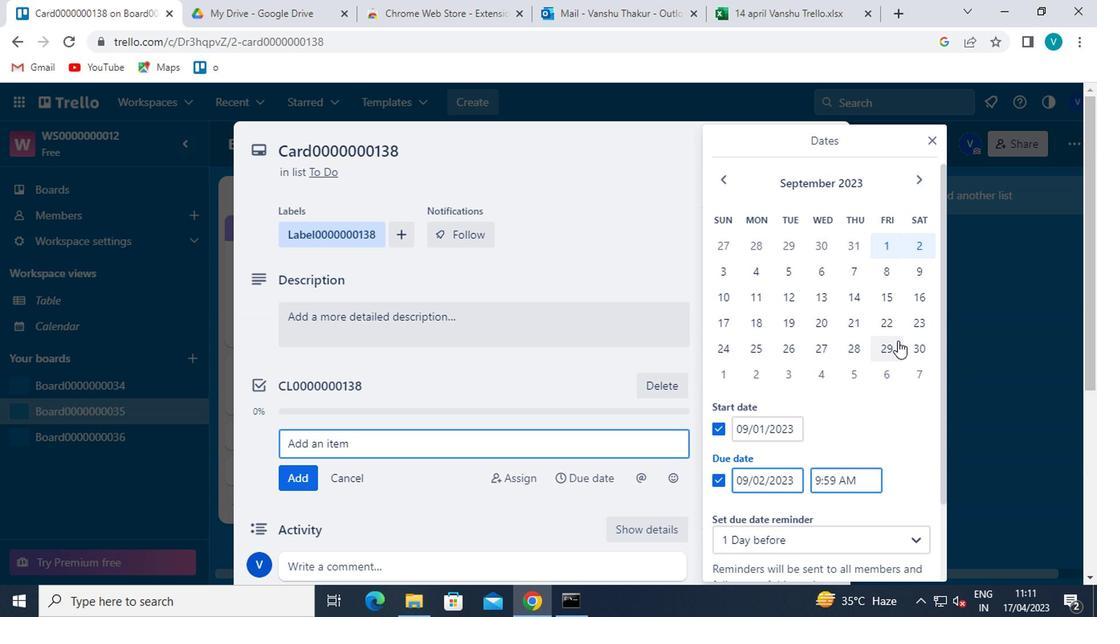 
Action: Mouse pressed left at (690, 290)
Screenshot: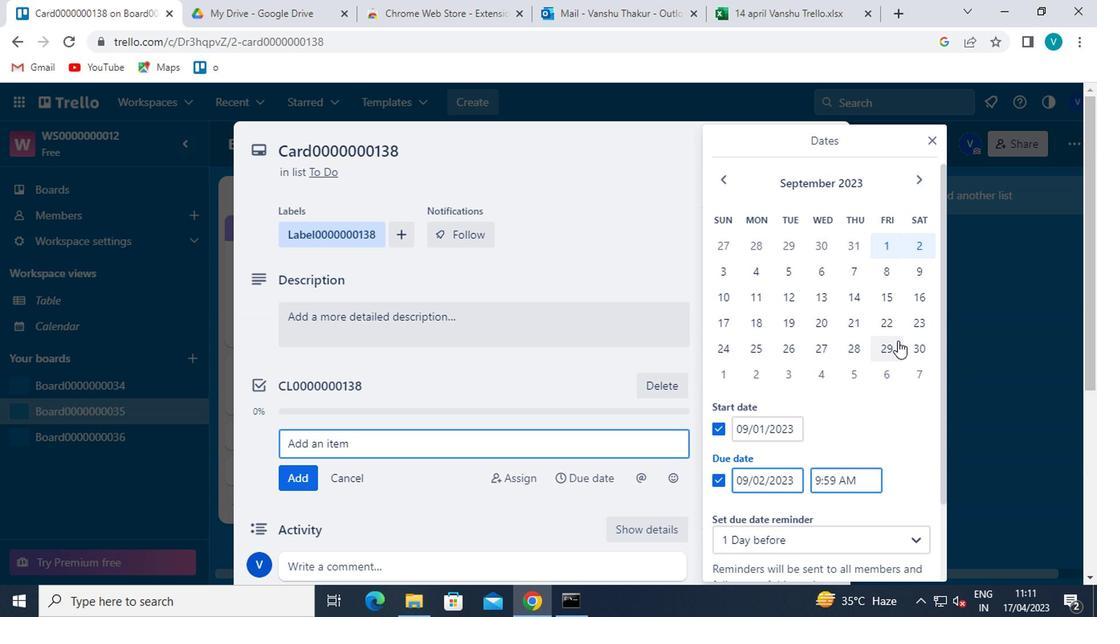 
Action: Mouse moved to (645, 323)
Screenshot: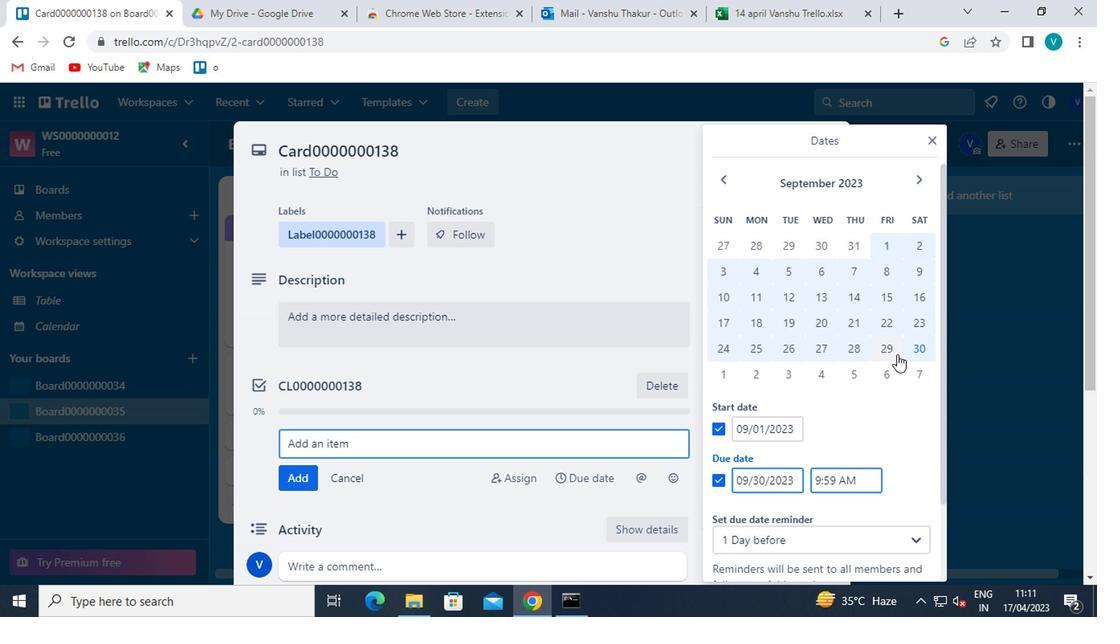 
Action: Mouse scrolled (645, 322) with delta (0, 0)
Screenshot: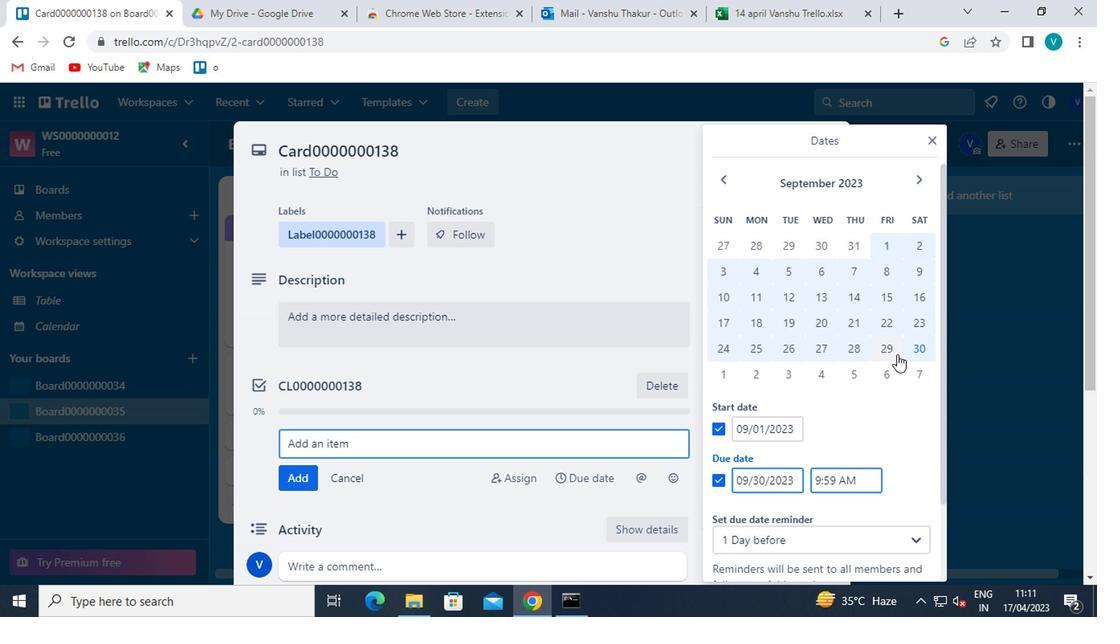 
Action: Mouse moved to (641, 326)
Screenshot: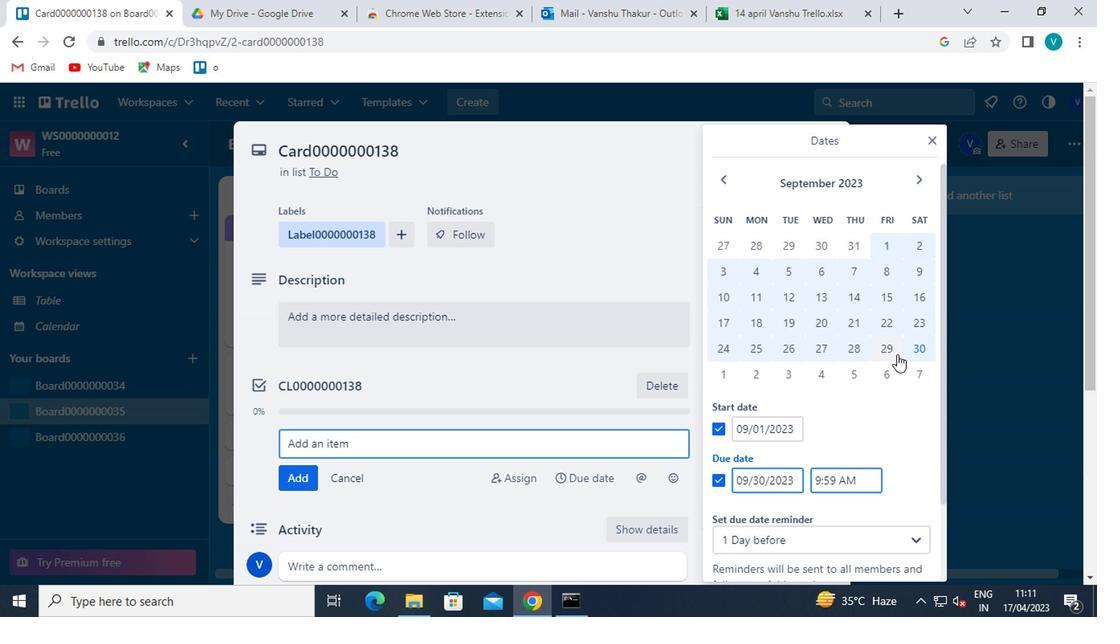 
Action: Mouse scrolled (641, 325) with delta (0, 0)
Screenshot: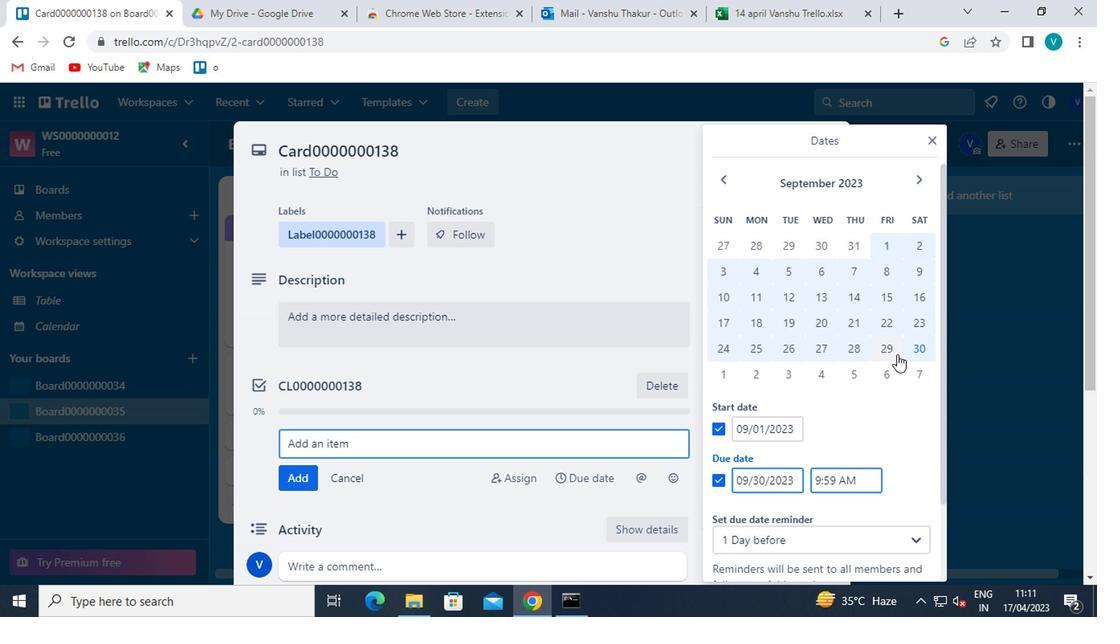 
Action: Mouse moved to (641, 326)
Screenshot: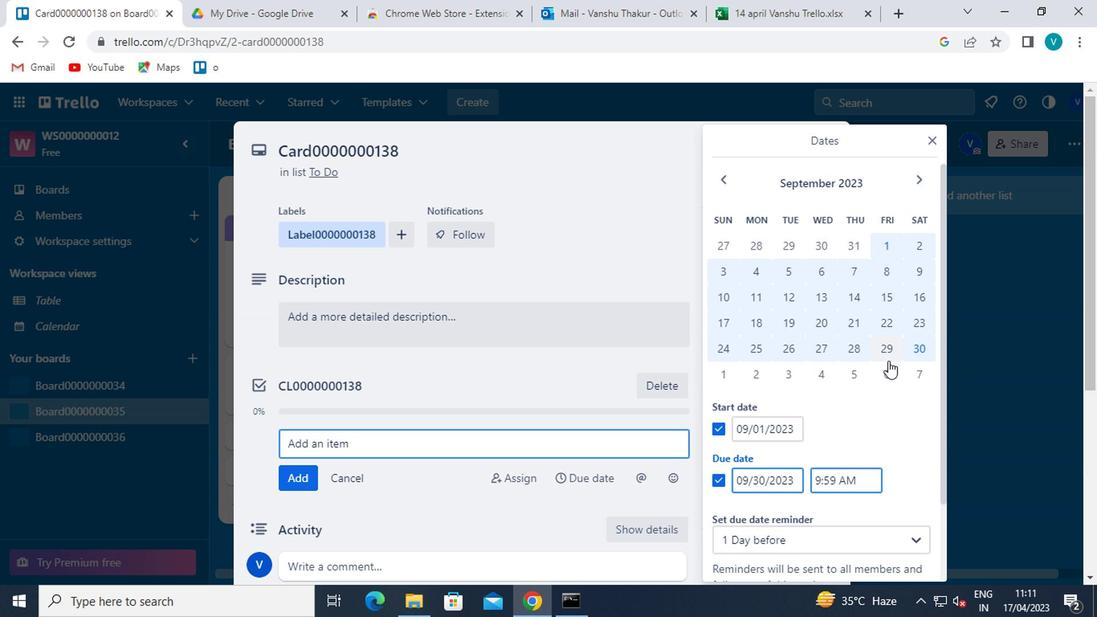 
Action: Mouse scrolled (641, 325) with delta (0, 0)
Screenshot: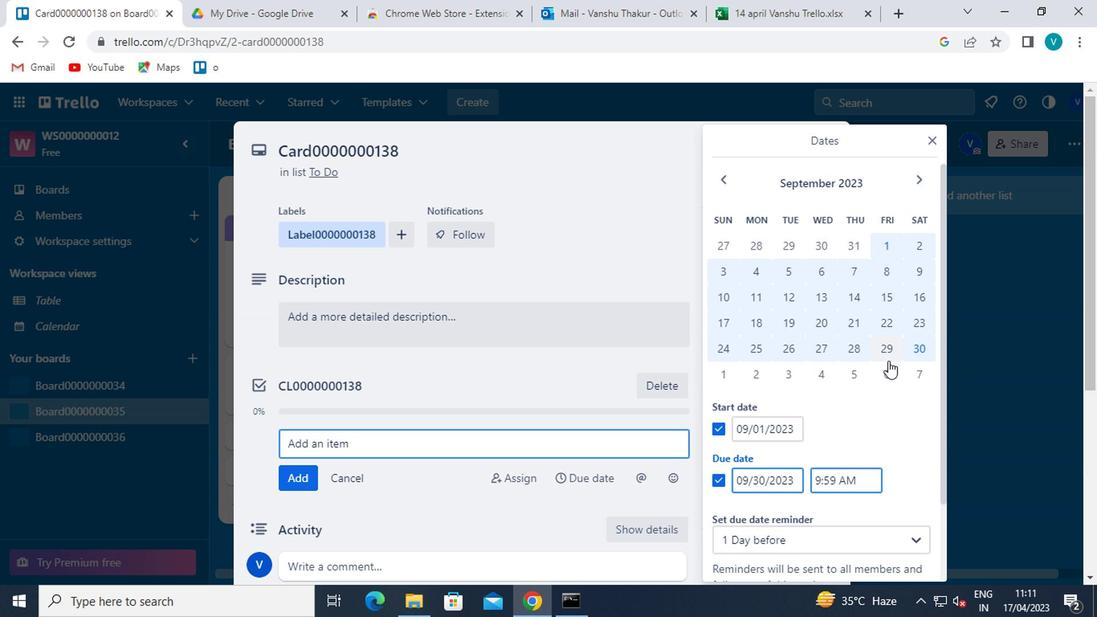 
Action: Mouse moved to (577, 410)
Screenshot: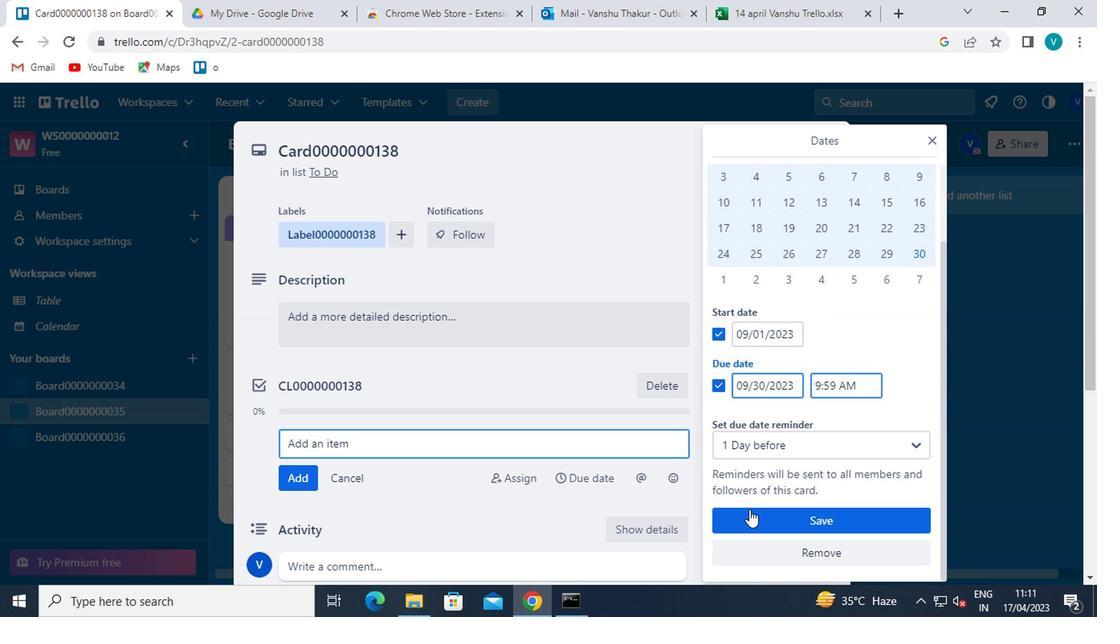 
Action: Mouse pressed left at (577, 410)
Screenshot: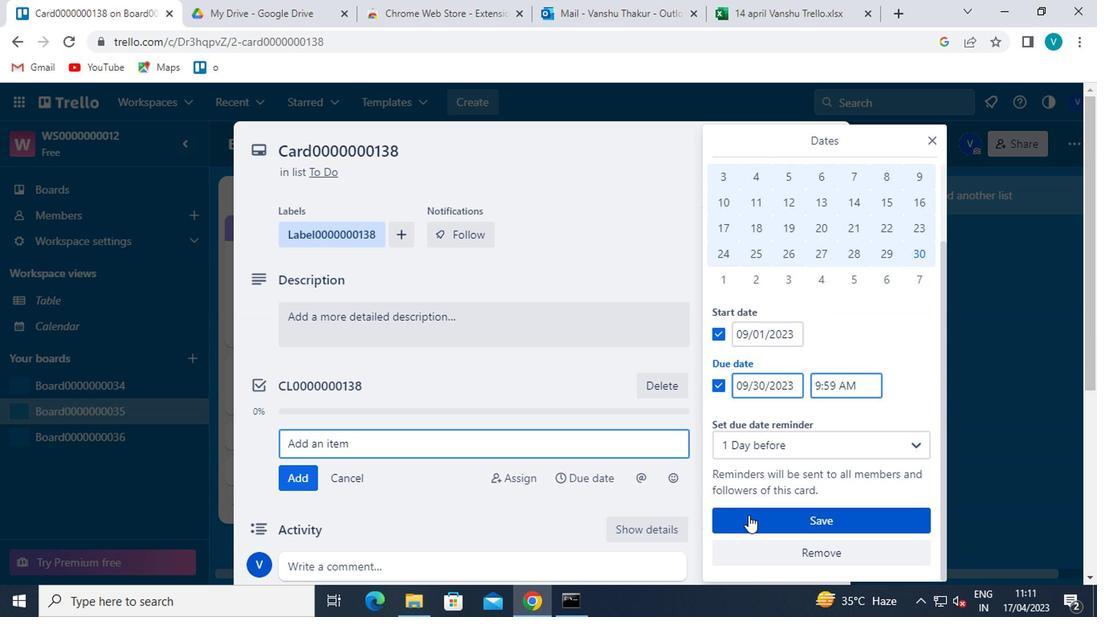 
Action: Mouse moved to (578, 410)
Screenshot: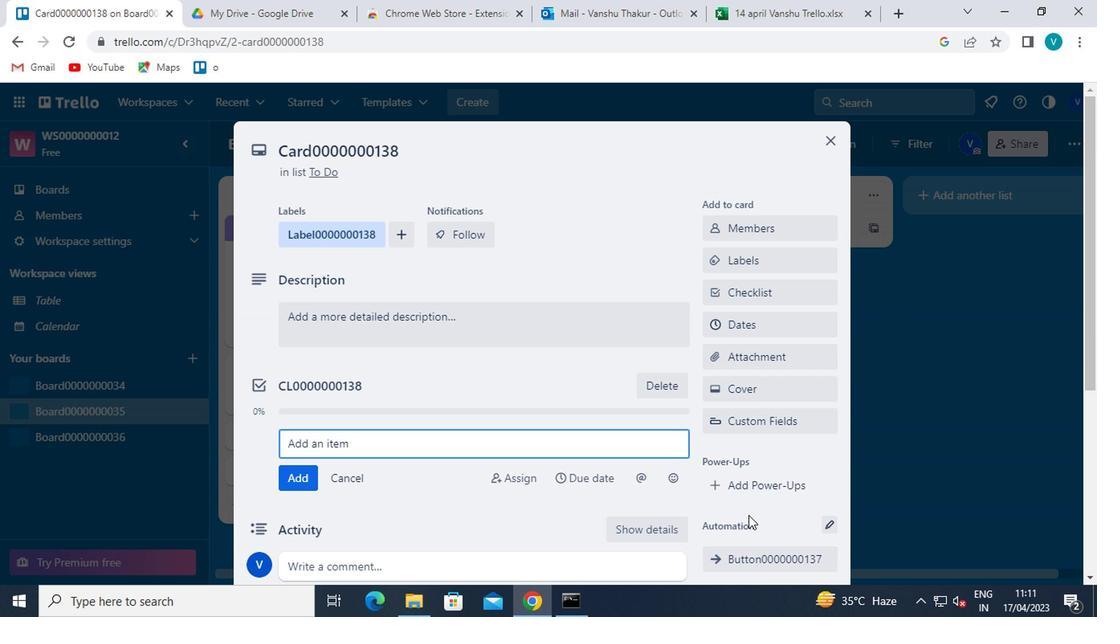
